 Task: Enable the option "Recommend the extended query suite for repositories enabling default setup" in the organization "ryshabh2k".
Action: Mouse moved to (1250, 122)
Screenshot: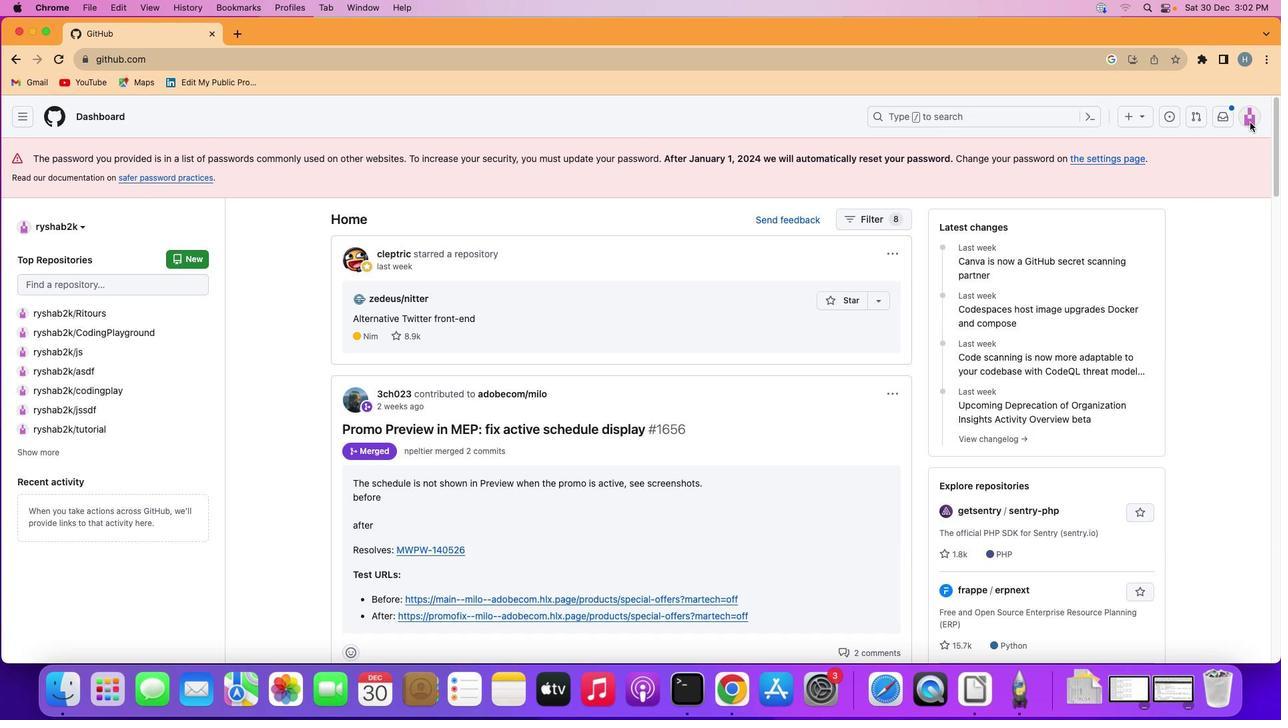 
Action: Mouse pressed left at (1250, 122)
Screenshot: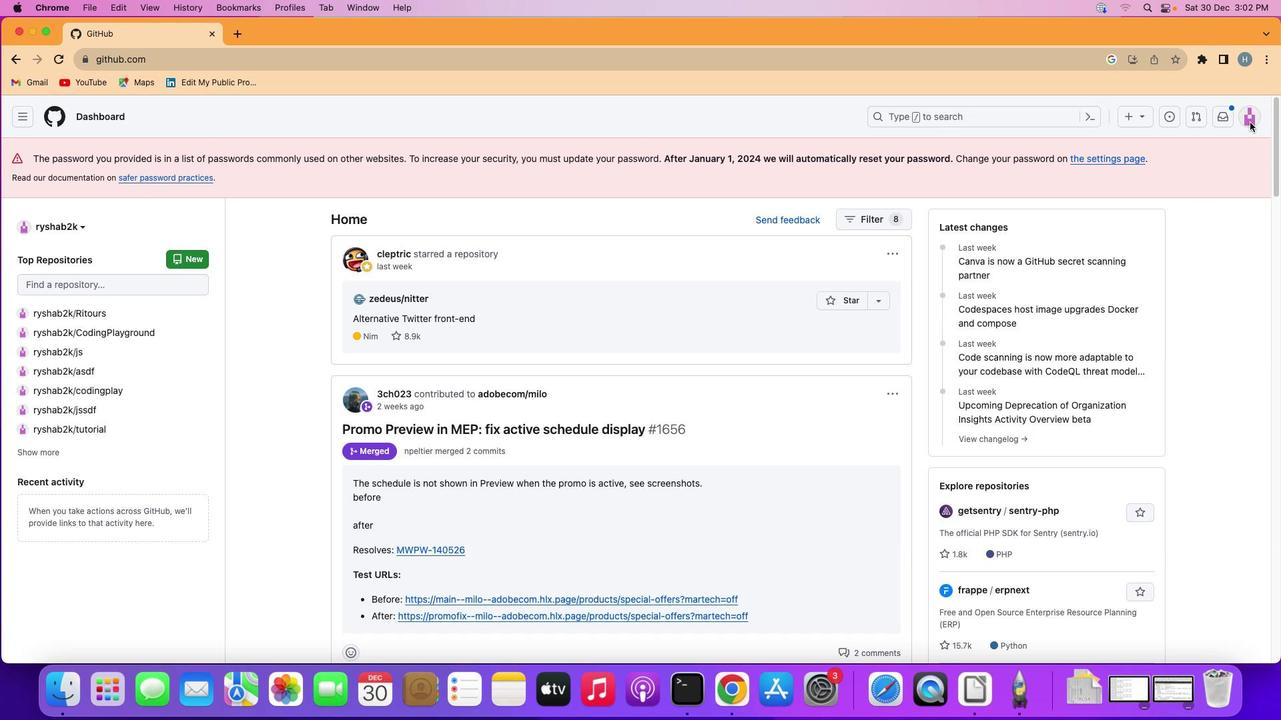 
Action: Mouse moved to (1249, 116)
Screenshot: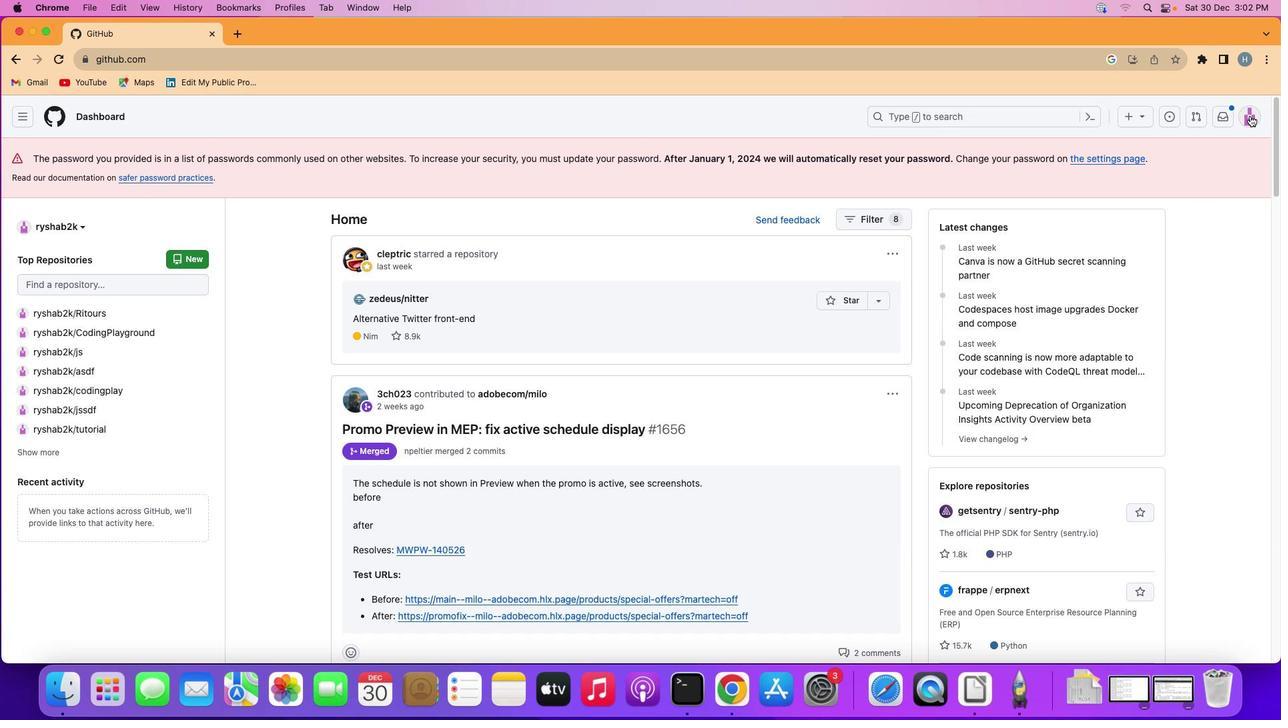 
Action: Mouse pressed left at (1249, 116)
Screenshot: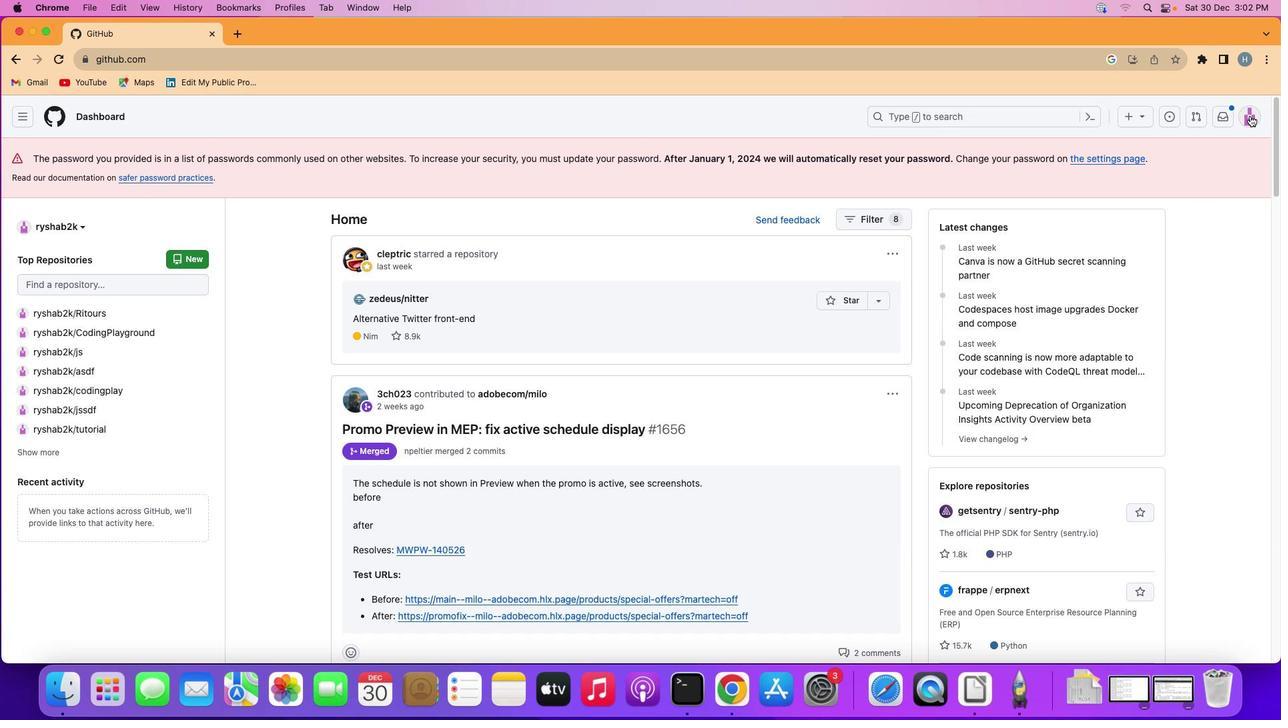 
Action: Mouse moved to (1184, 284)
Screenshot: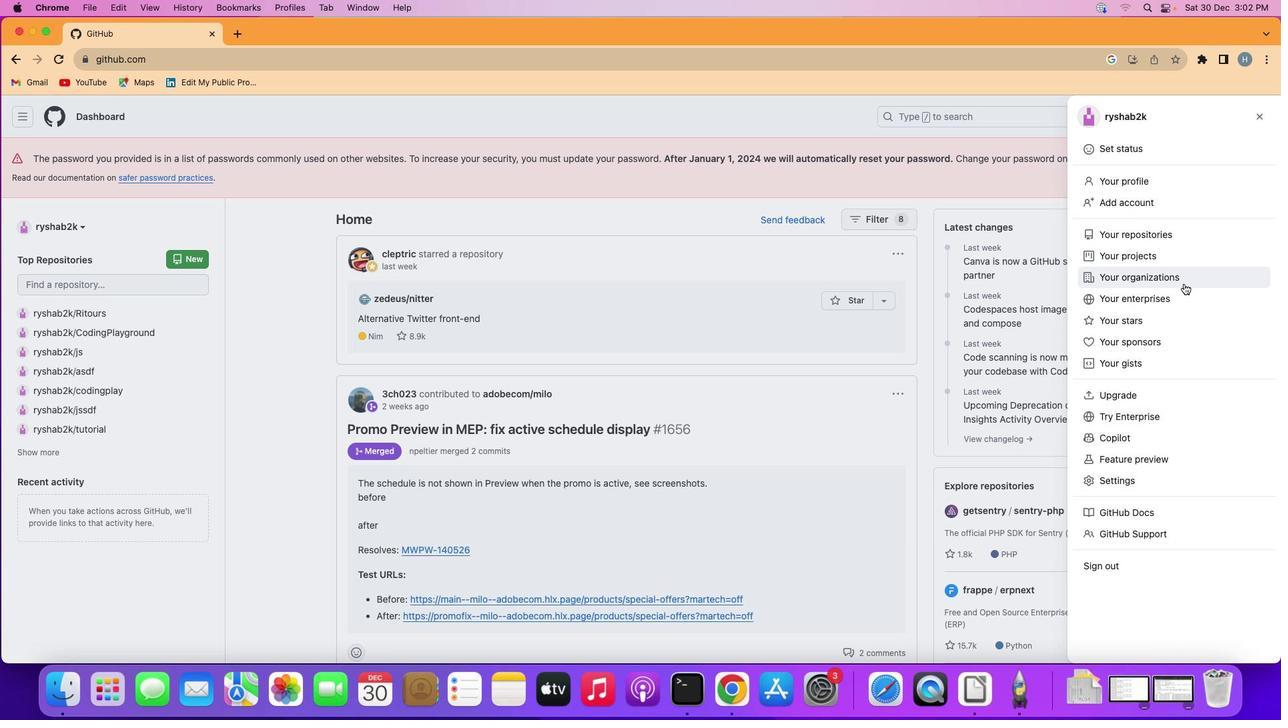 
Action: Mouse pressed left at (1184, 284)
Screenshot: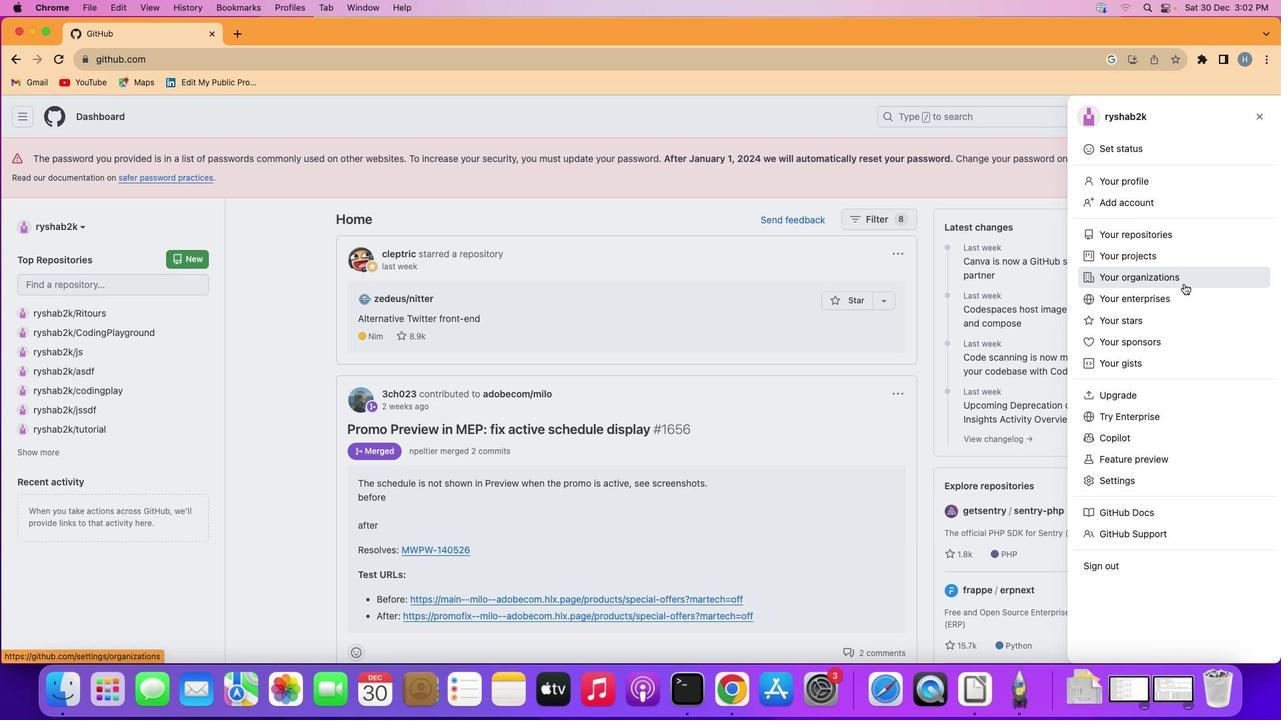 
Action: Mouse moved to (973, 325)
Screenshot: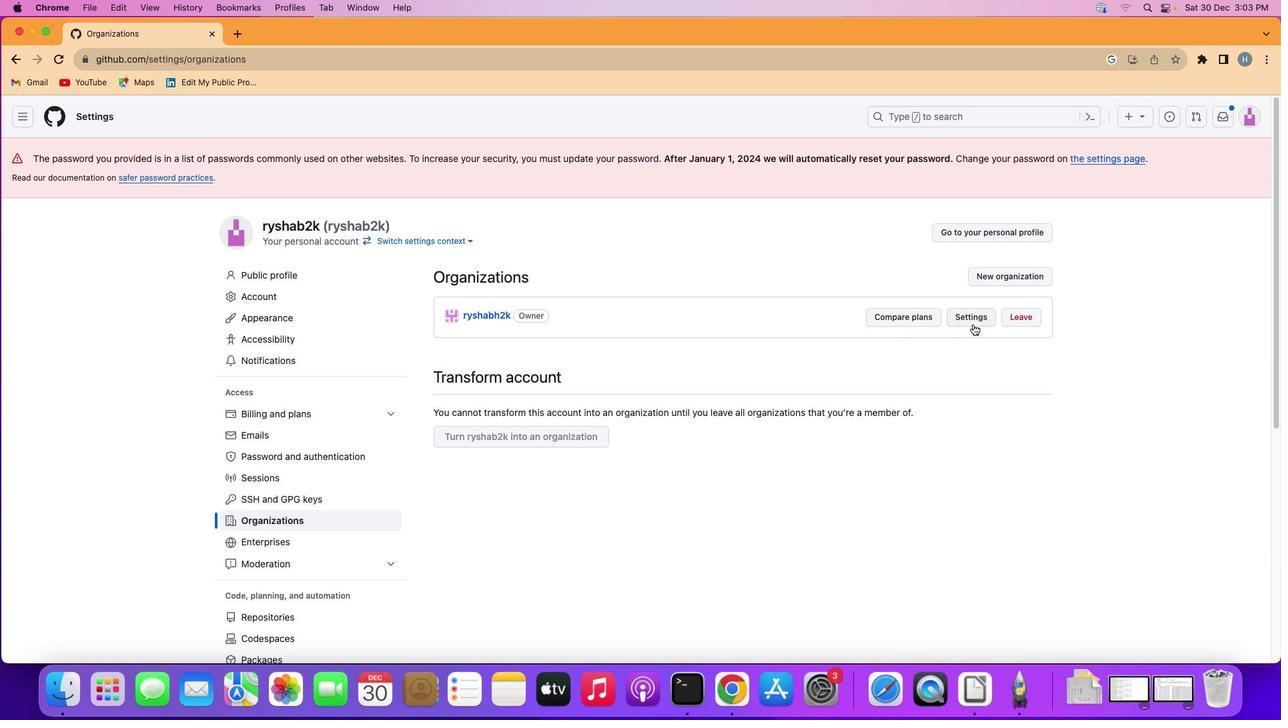 
Action: Mouse pressed left at (973, 325)
Screenshot: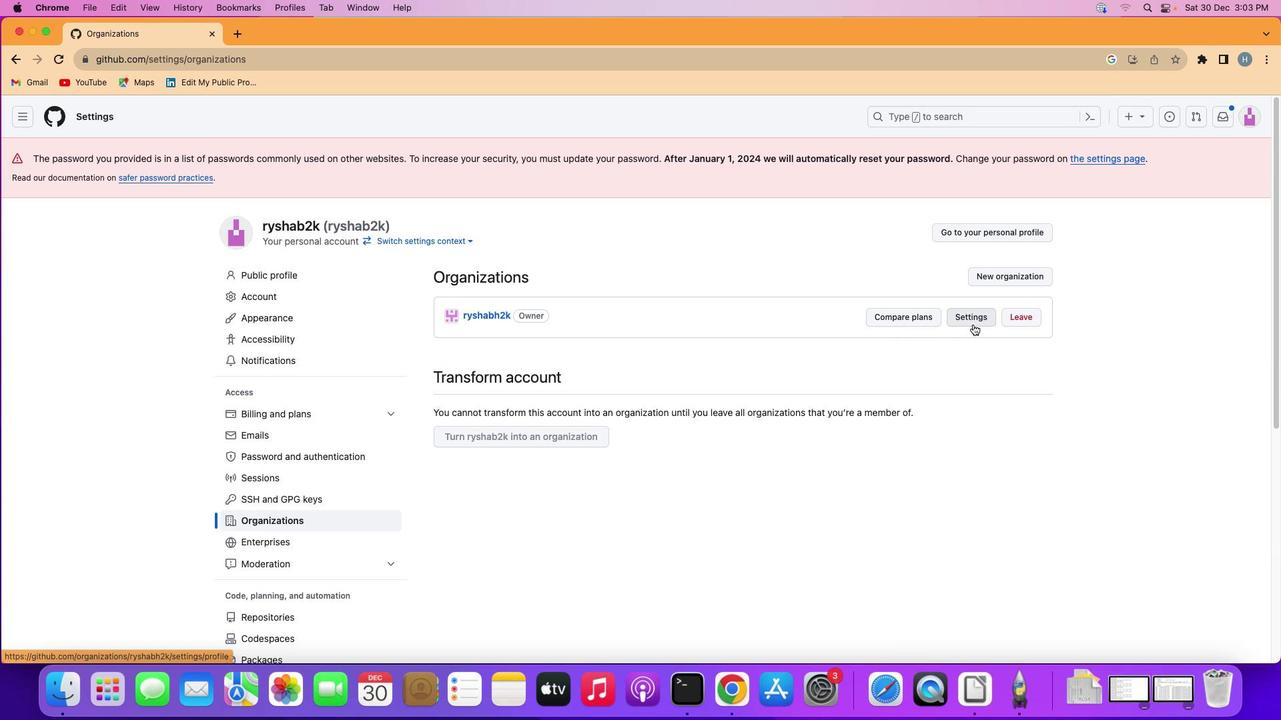 
Action: Mouse moved to (377, 429)
Screenshot: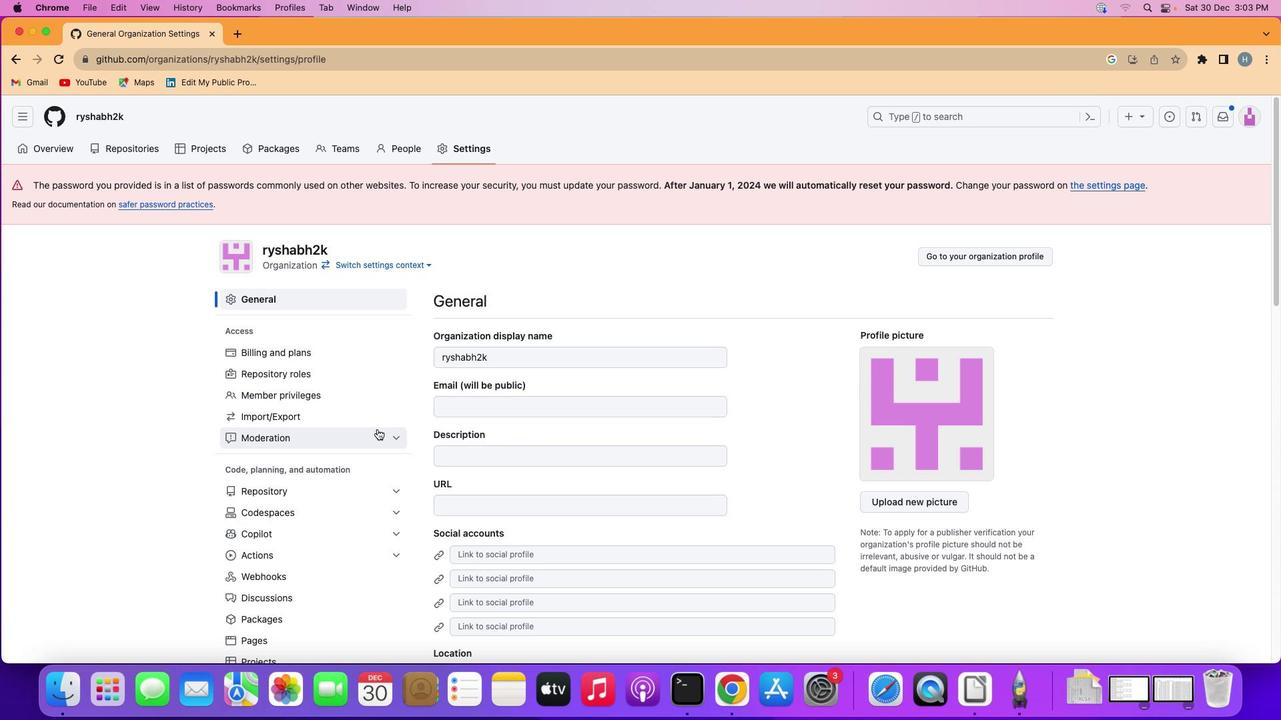 
Action: Mouse scrolled (377, 429) with delta (0, 0)
Screenshot: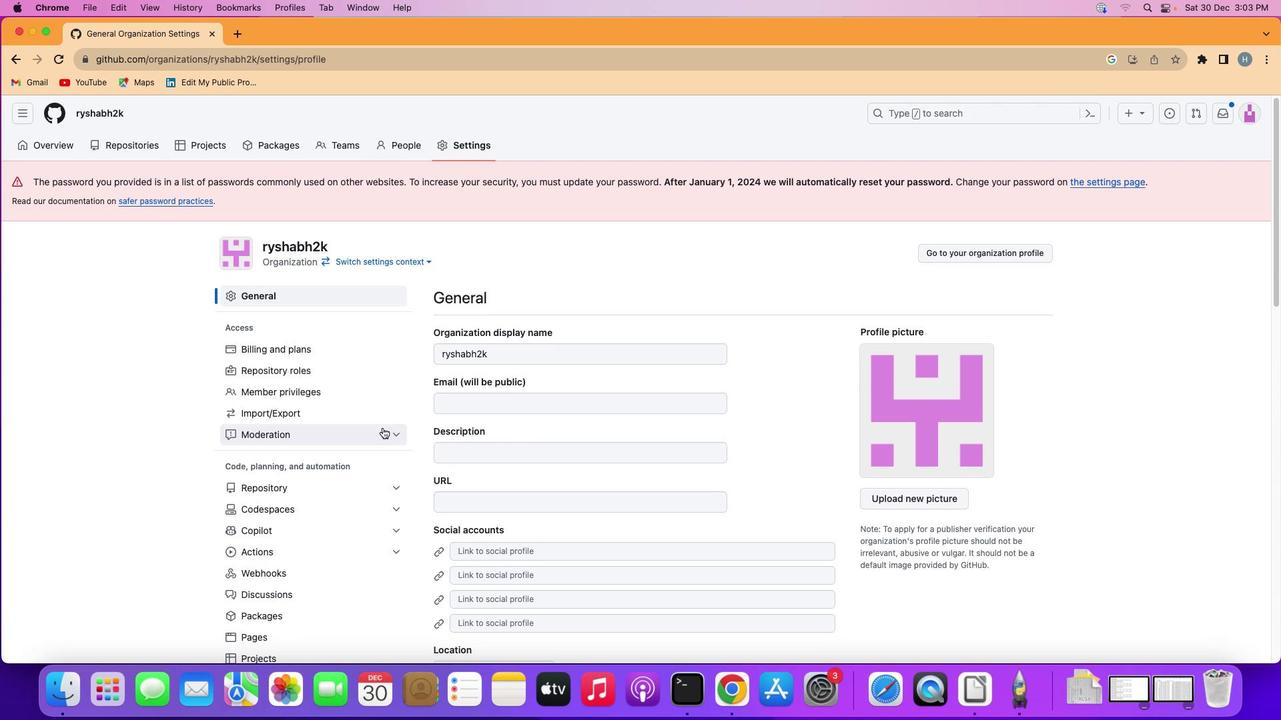 
Action: Mouse moved to (381, 428)
Screenshot: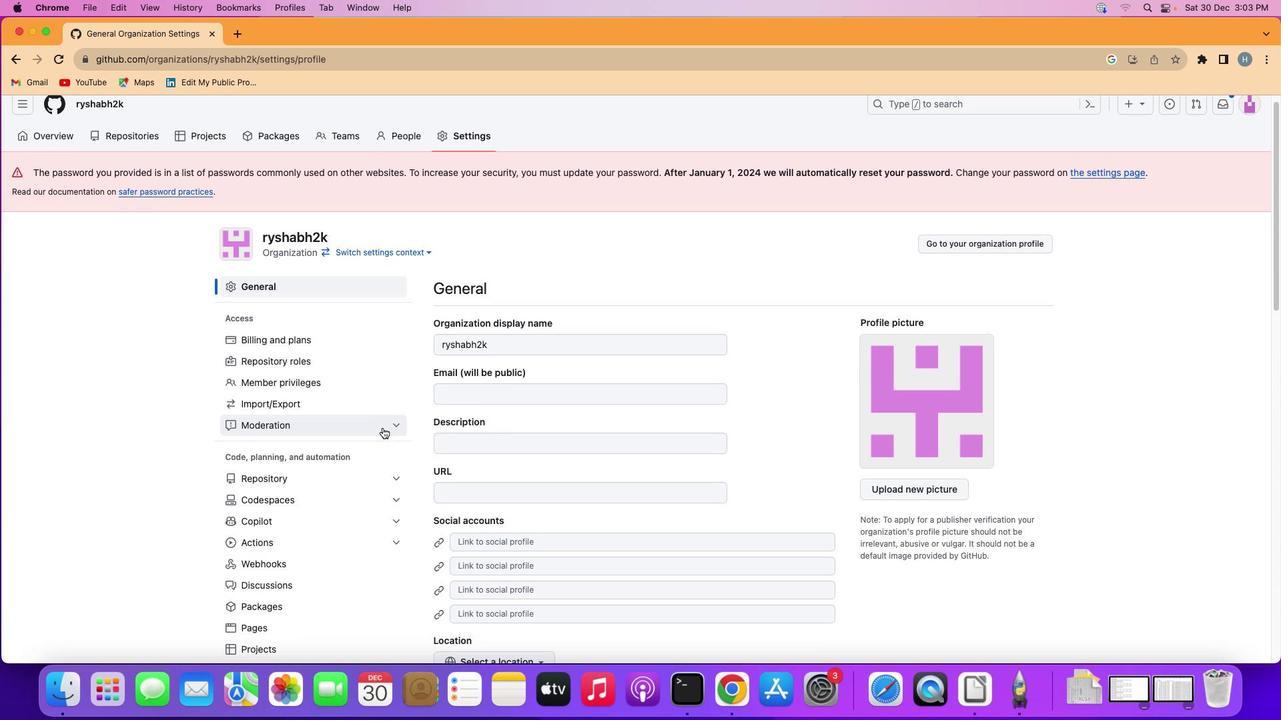 
Action: Mouse scrolled (381, 428) with delta (0, 0)
Screenshot: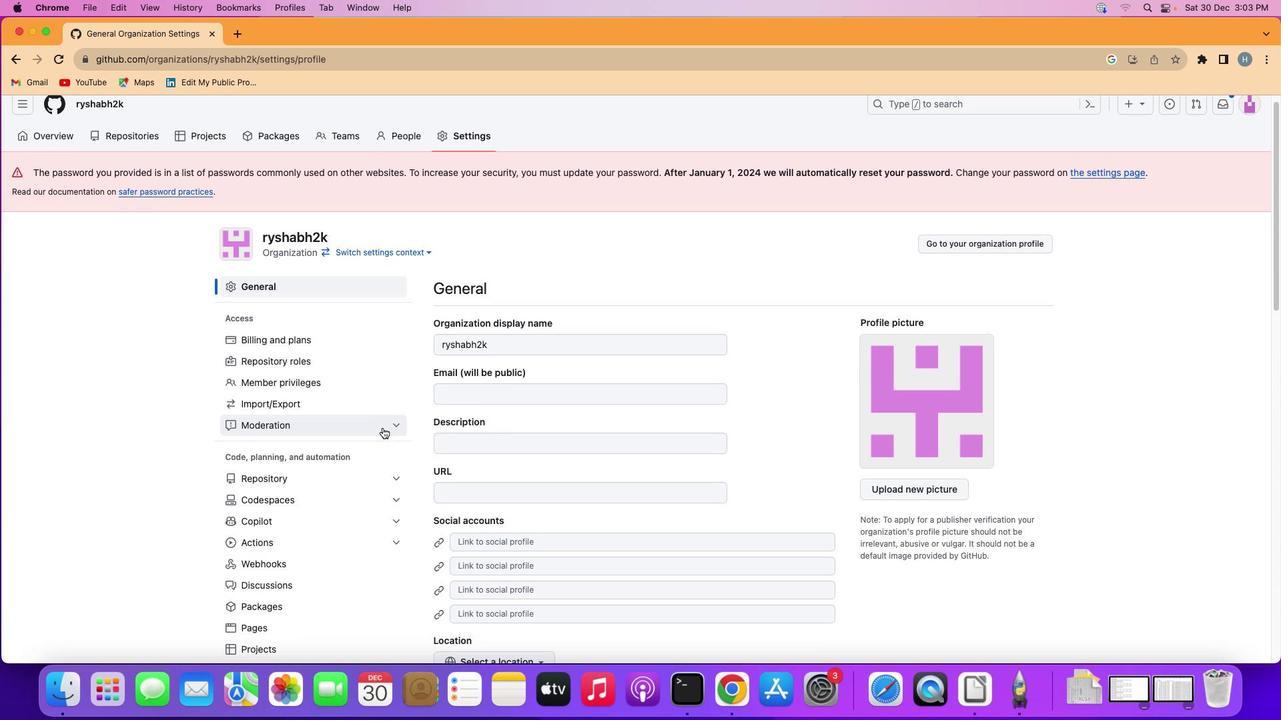 
Action: Mouse moved to (431, 464)
Screenshot: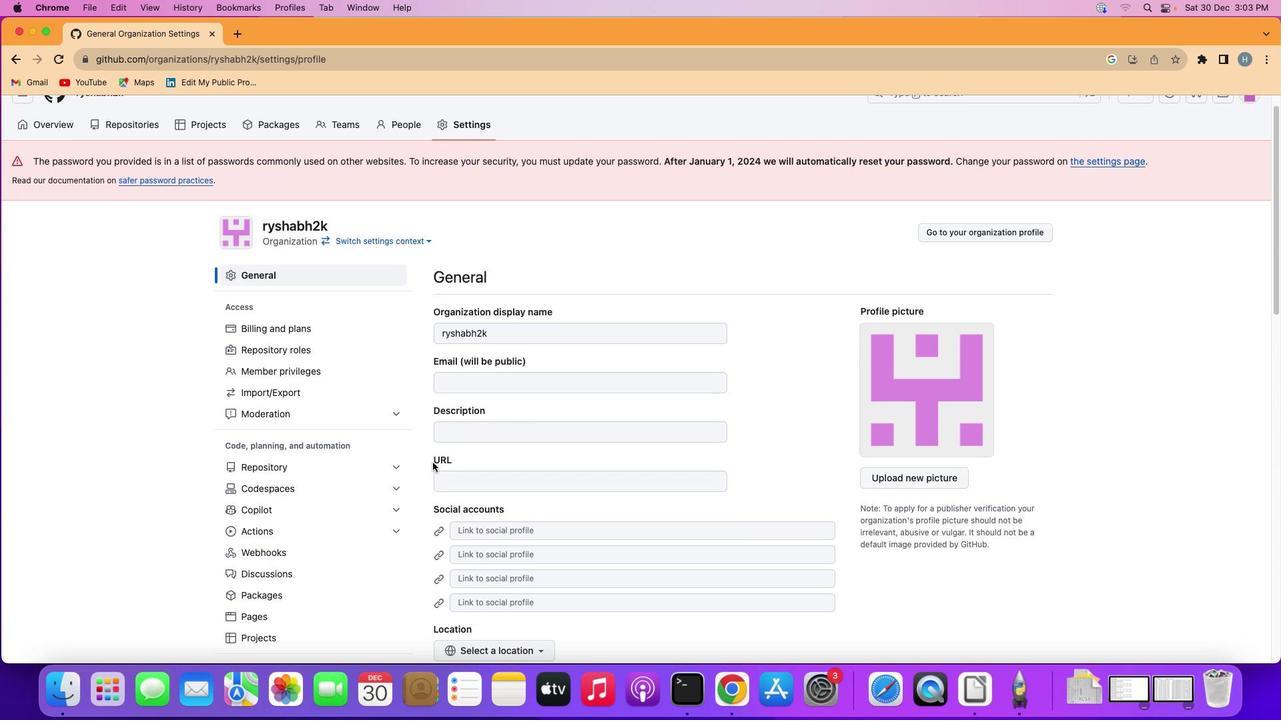 
Action: Mouse scrolled (431, 464) with delta (0, 0)
Screenshot: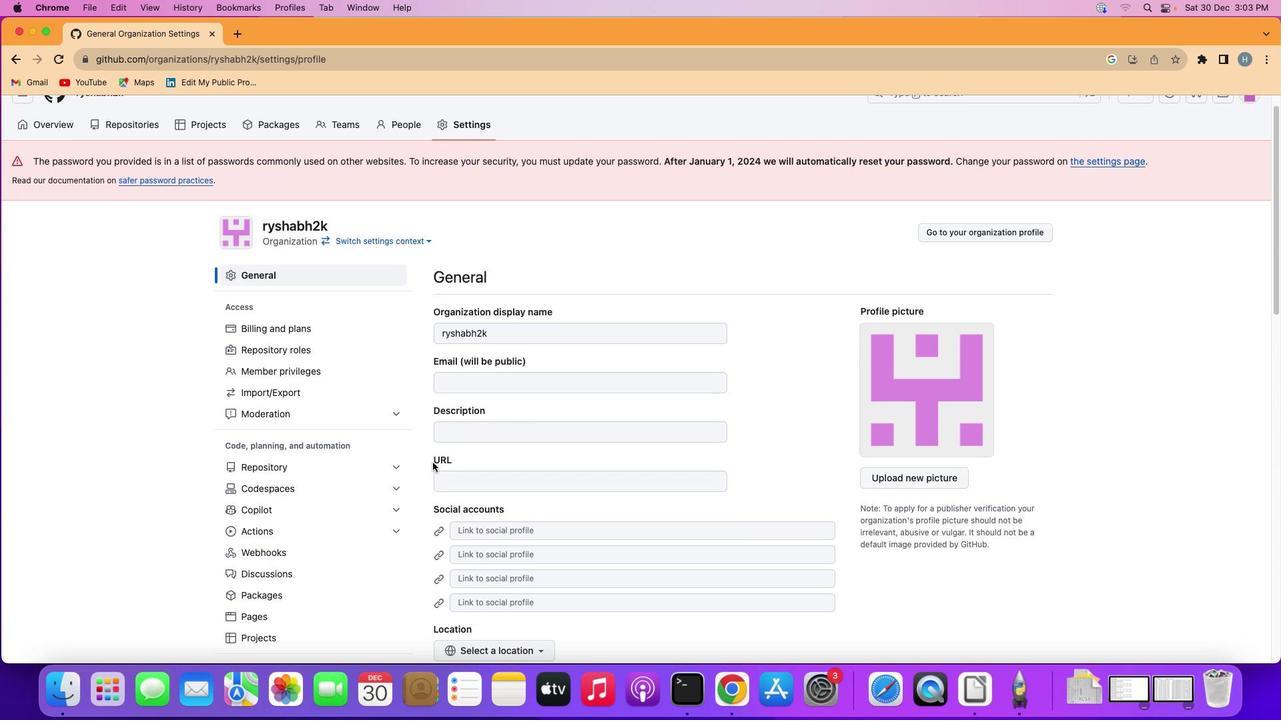 
Action: Mouse moved to (432, 462)
Screenshot: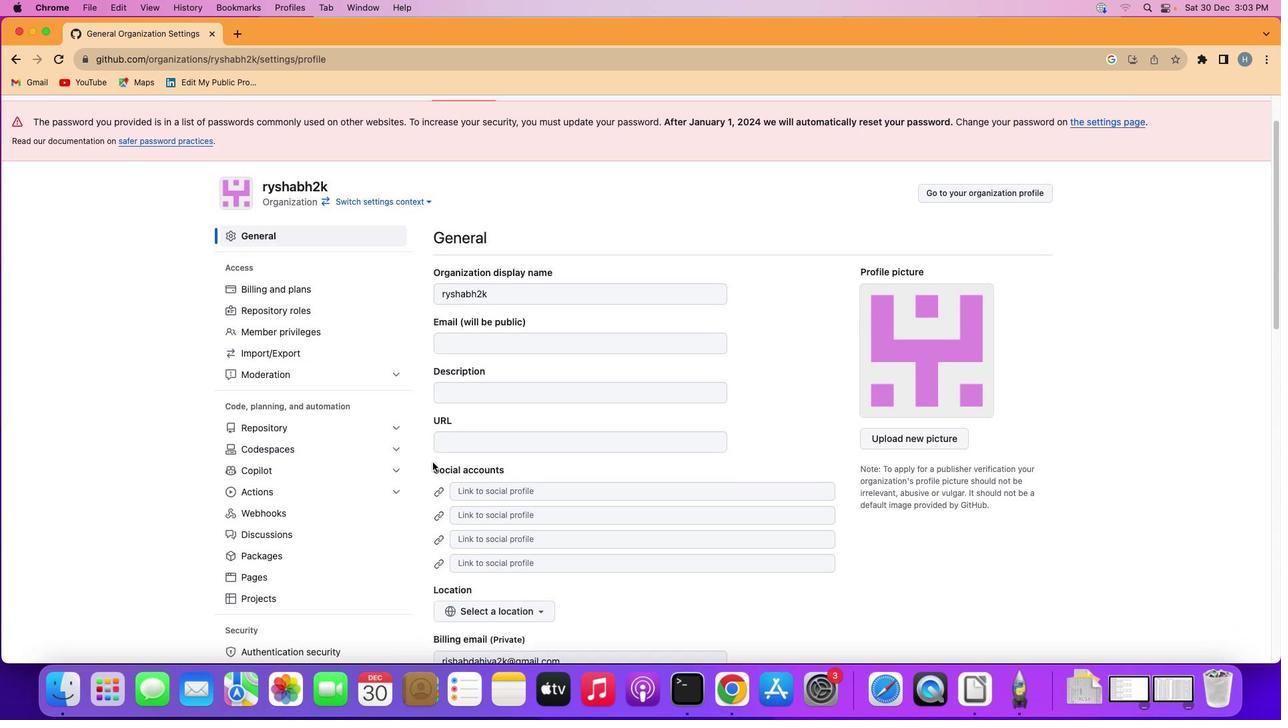 
Action: Mouse scrolled (432, 462) with delta (0, 0)
Screenshot: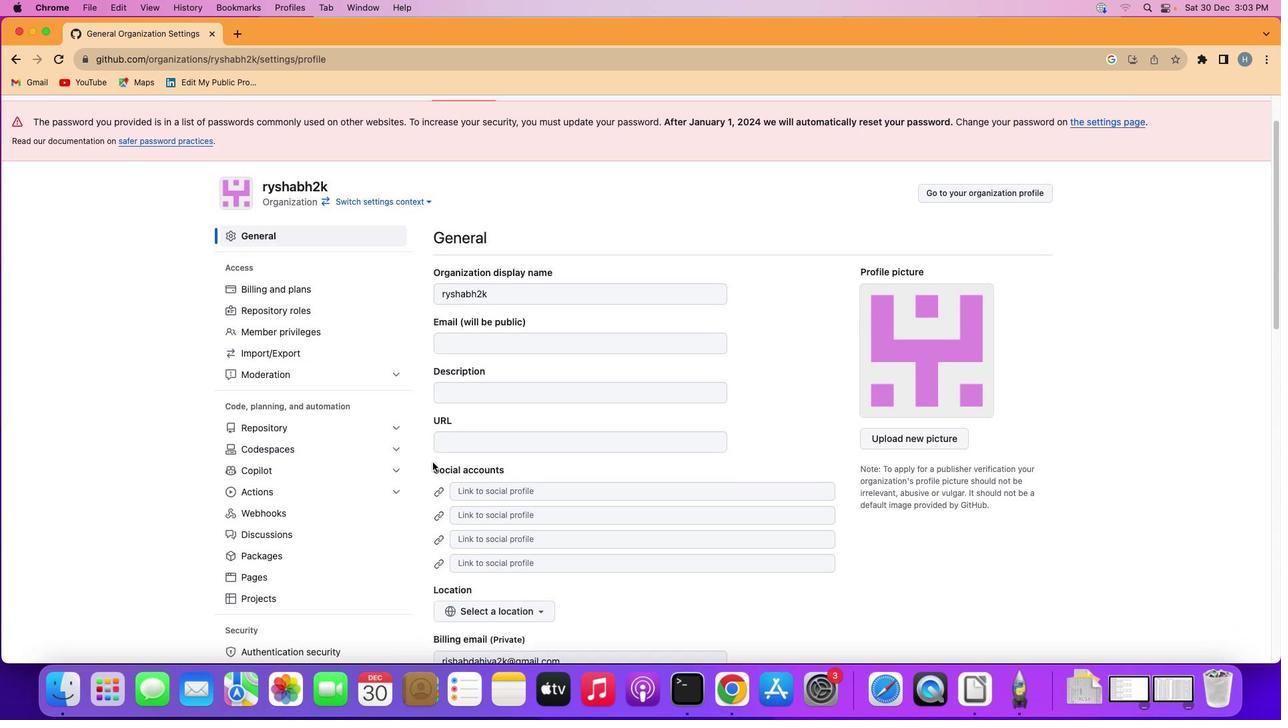 
Action: Mouse scrolled (432, 462) with delta (0, -1)
Screenshot: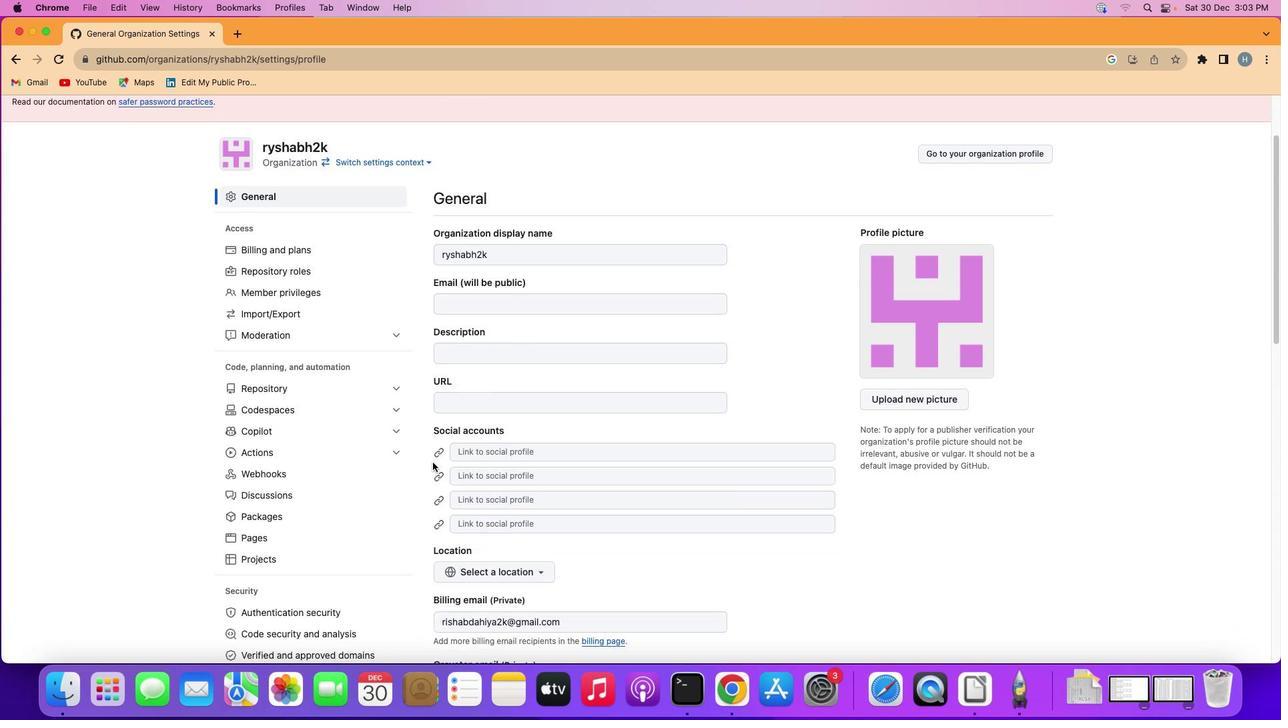 
Action: Mouse scrolled (432, 462) with delta (0, -2)
Screenshot: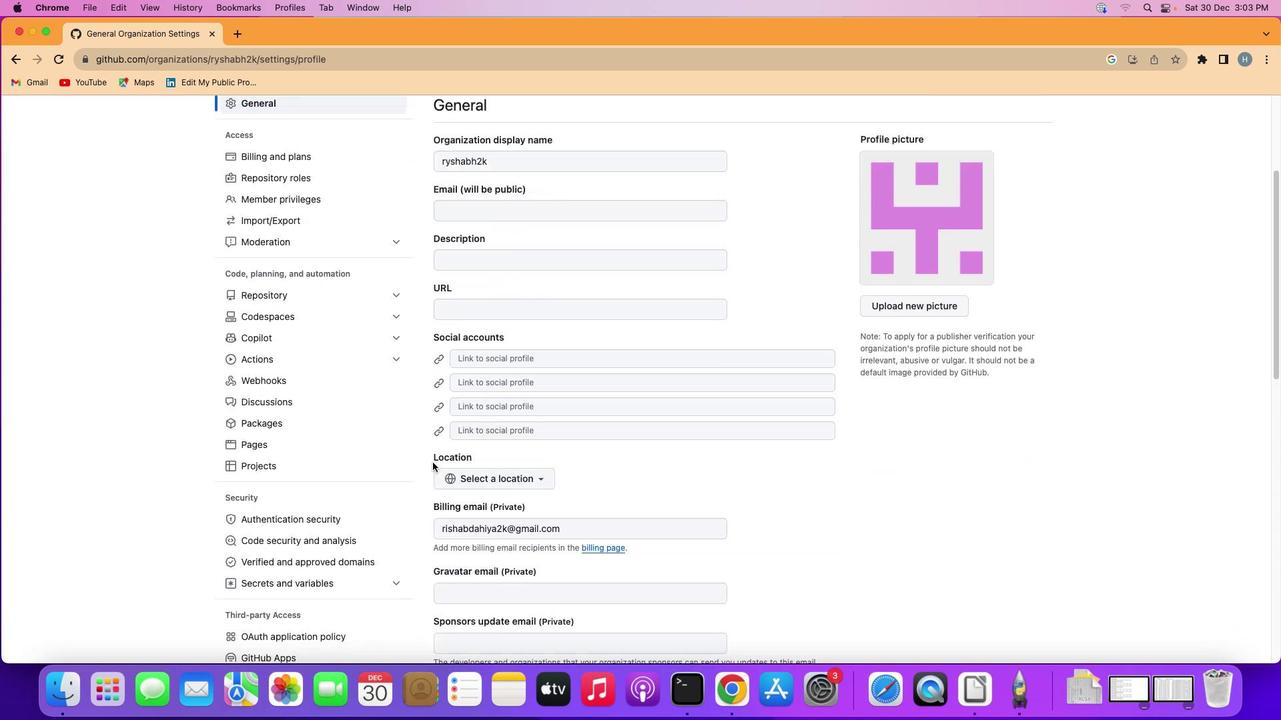 
Action: Mouse moved to (421, 461)
Screenshot: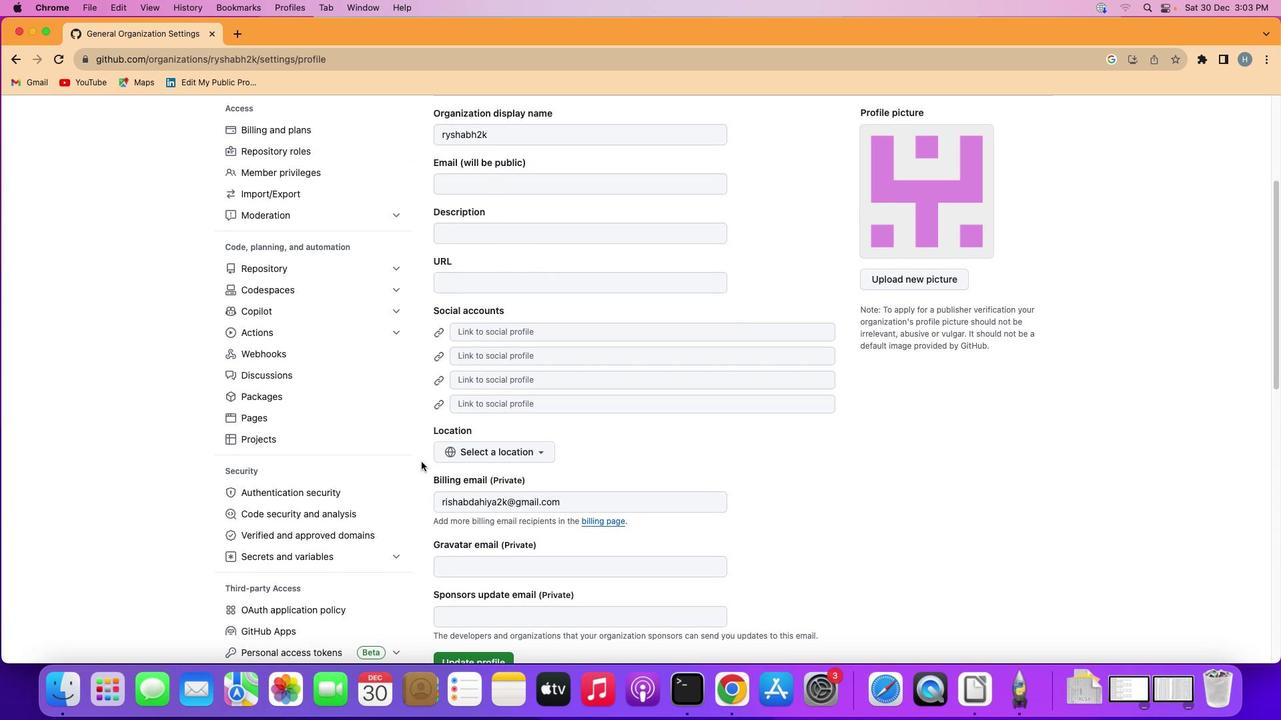 
Action: Mouse scrolled (421, 461) with delta (0, 0)
Screenshot: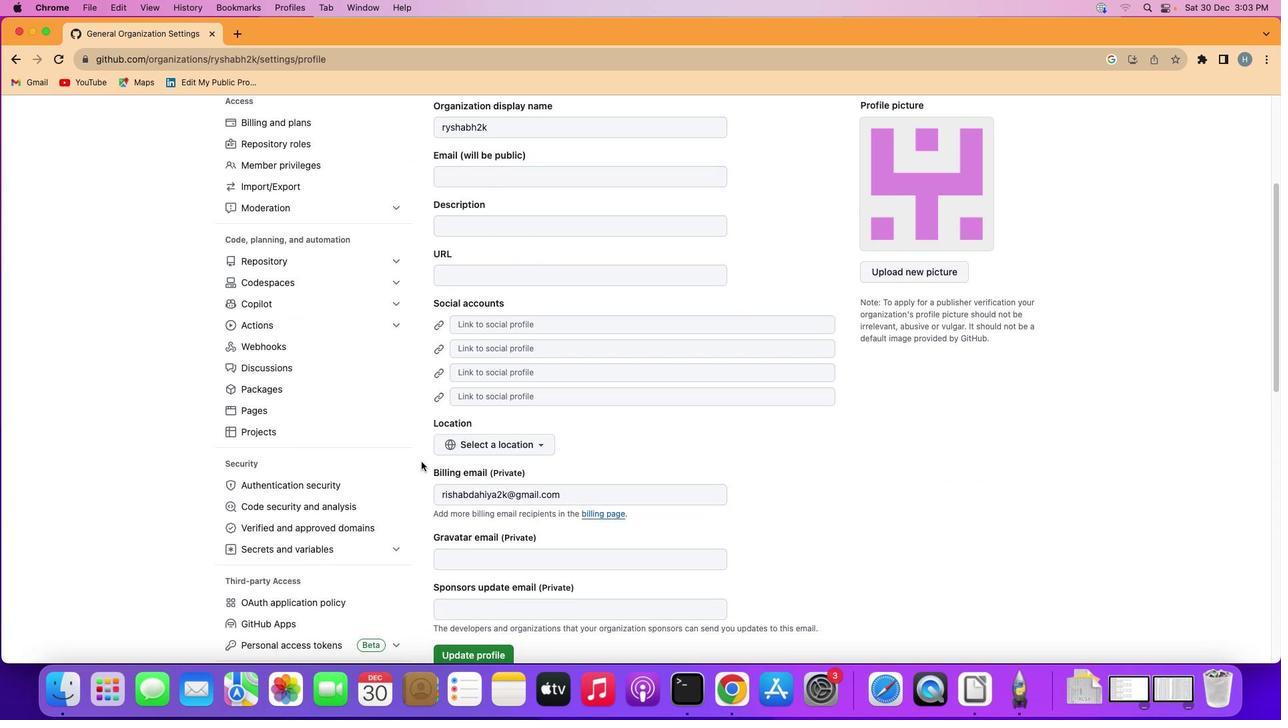 
Action: Mouse scrolled (421, 461) with delta (0, 0)
Screenshot: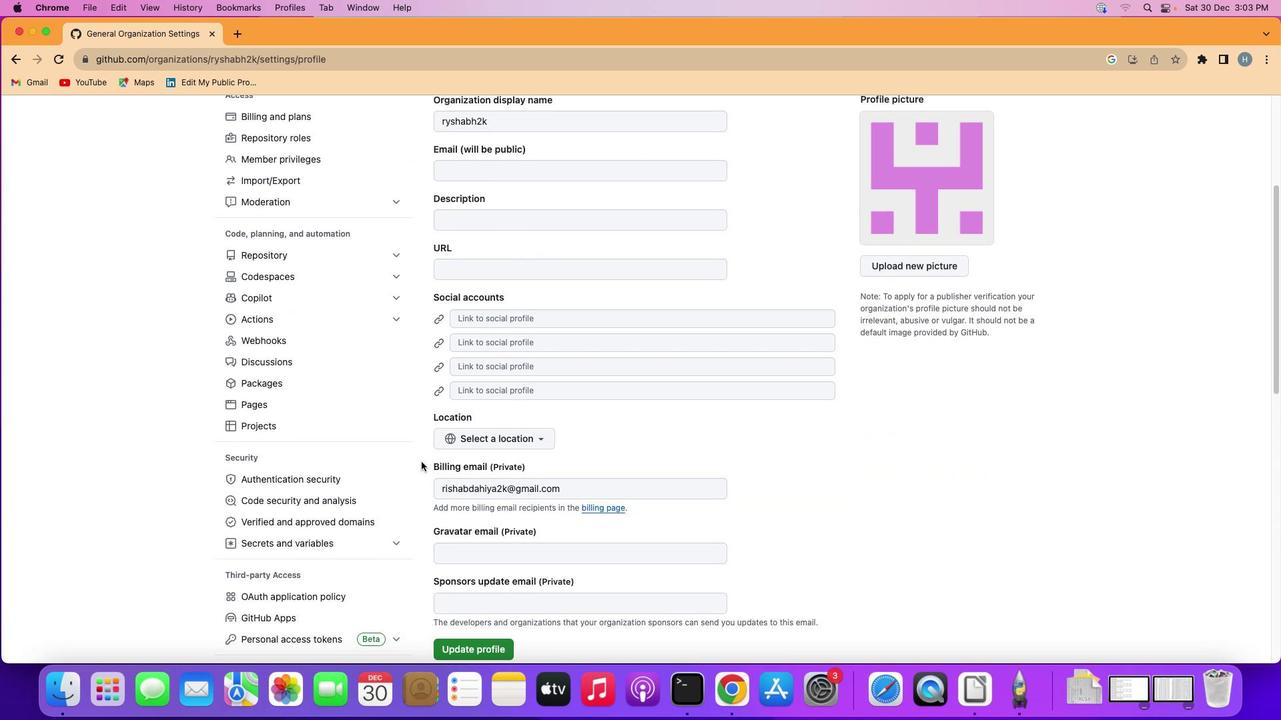 
Action: Mouse scrolled (421, 461) with delta (0, -1)
Screenshot: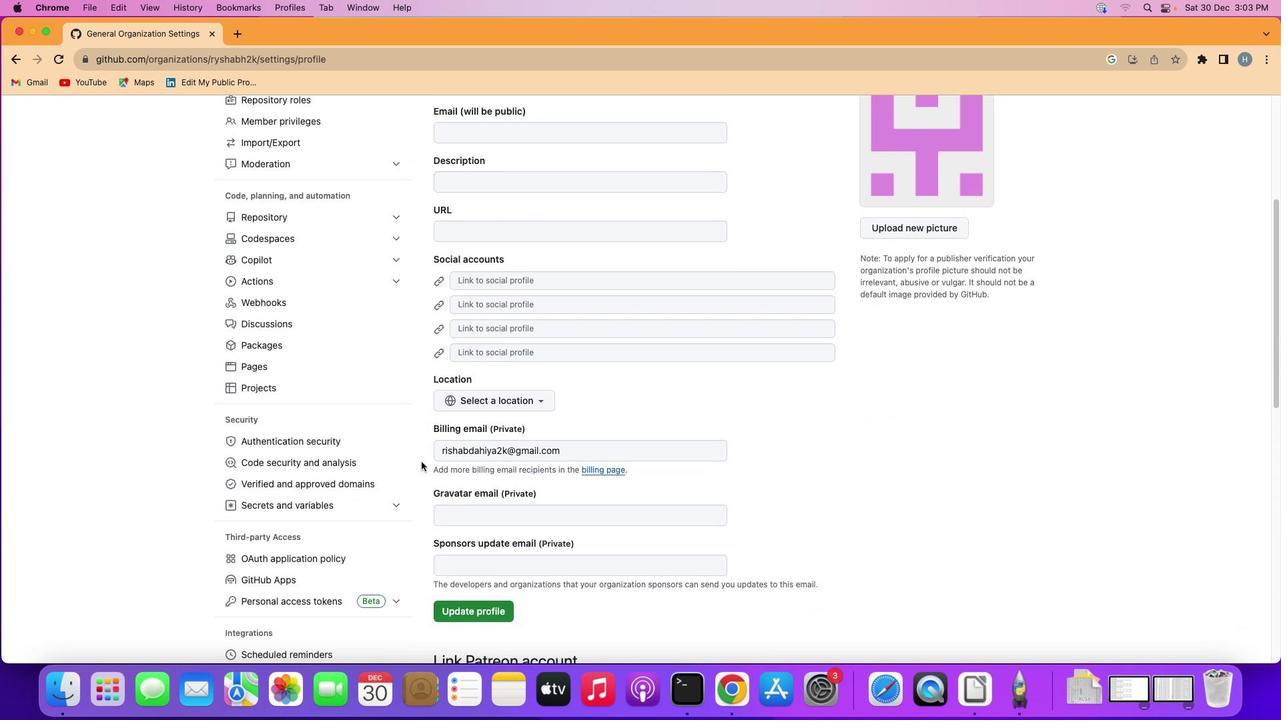 
Action: Mouse moved to (361, 439)
Screenshot: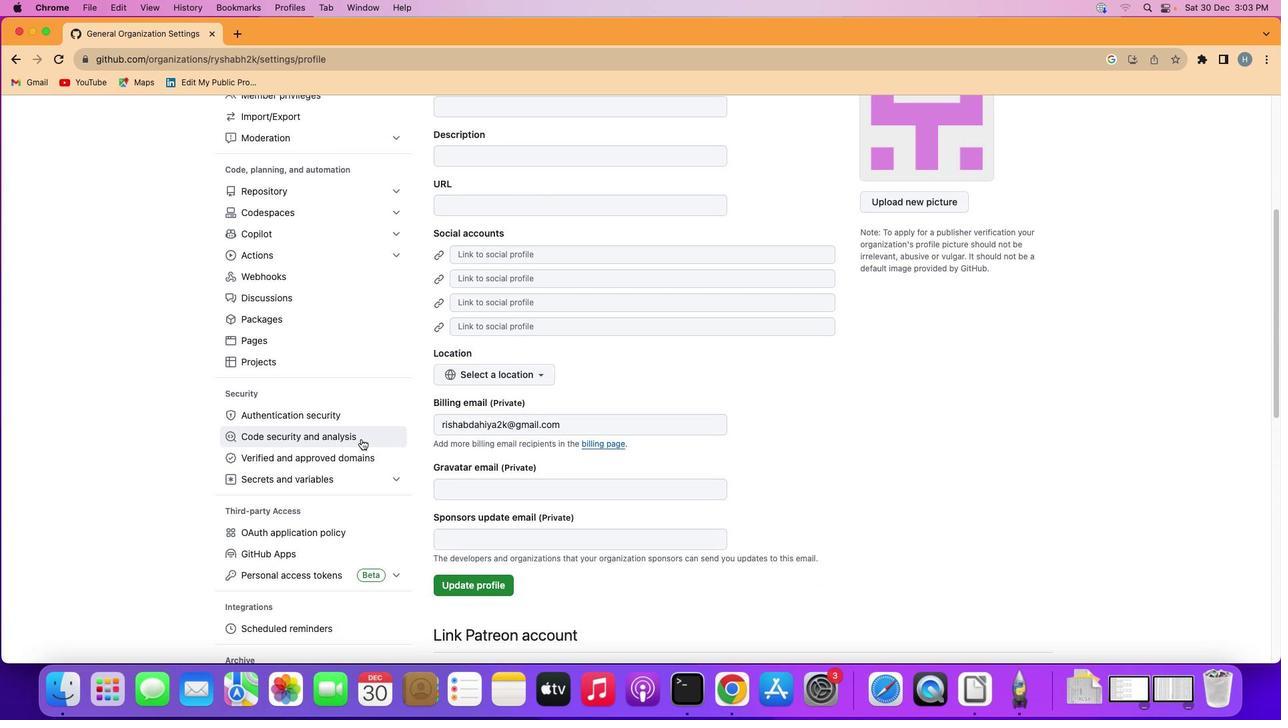 
Action: Mouse pressed left at (361, 439)
Screenshot: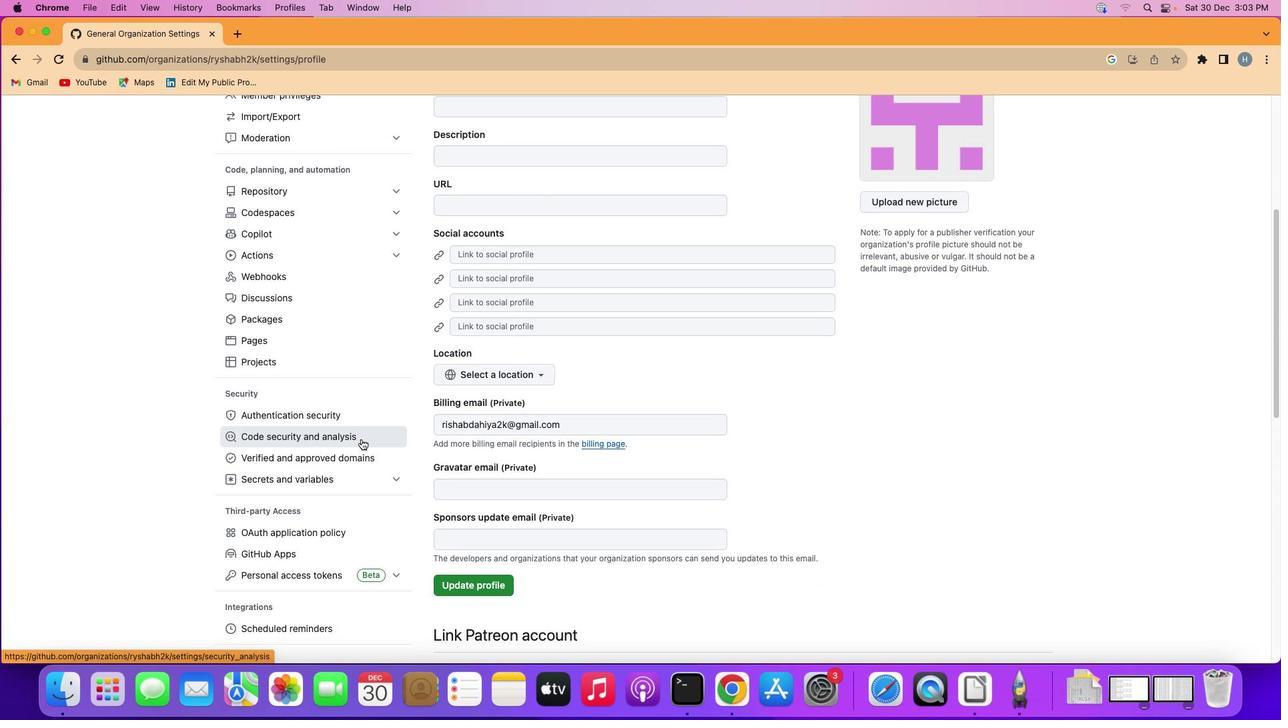 
Action: Mouse moved to (790, 480)
Screenshot: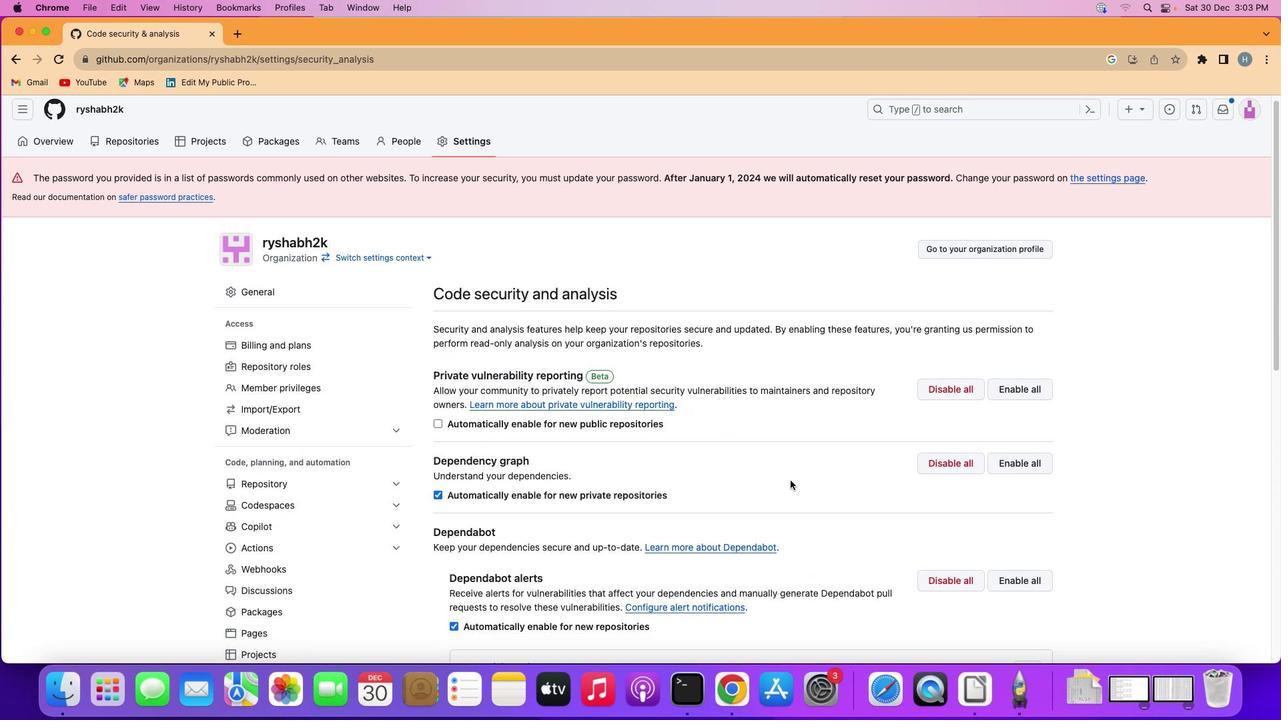 
Action: Mouse scrolled (790, 480) with delta (0, 0)
Screenshot: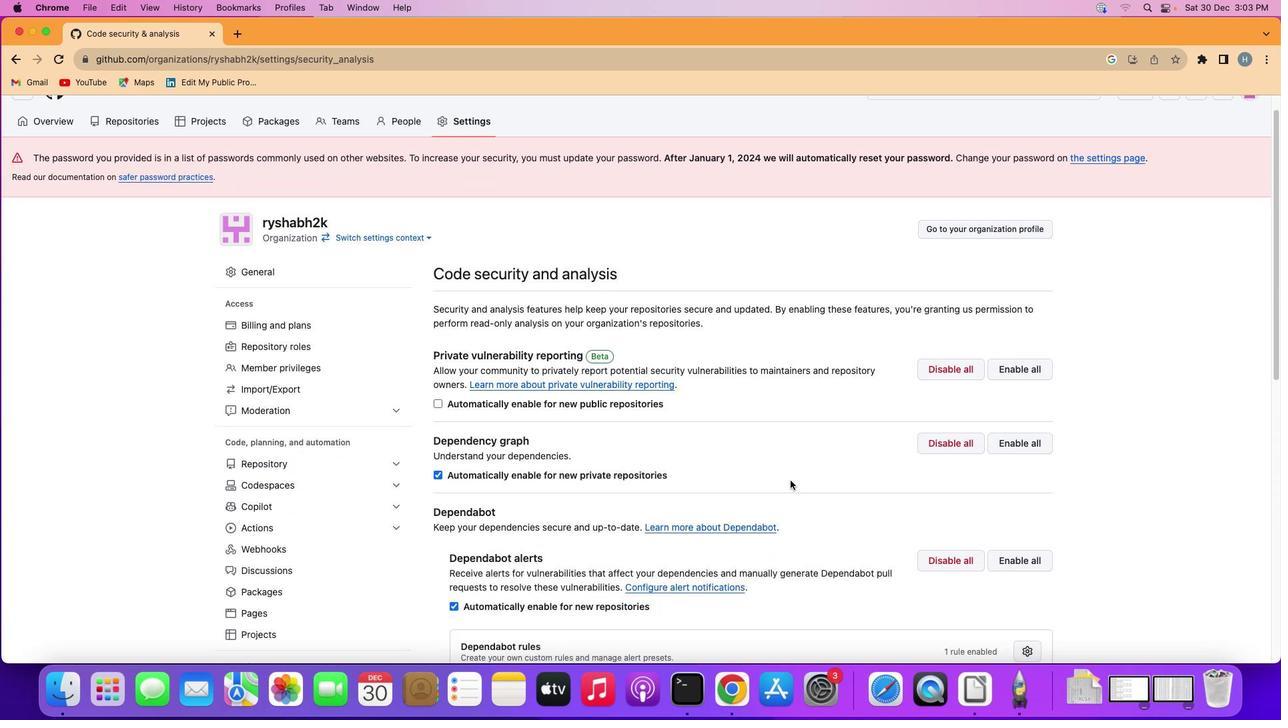 
Action: Mouse scrolled (790, 480) with delta (0, 0)
Screenshot: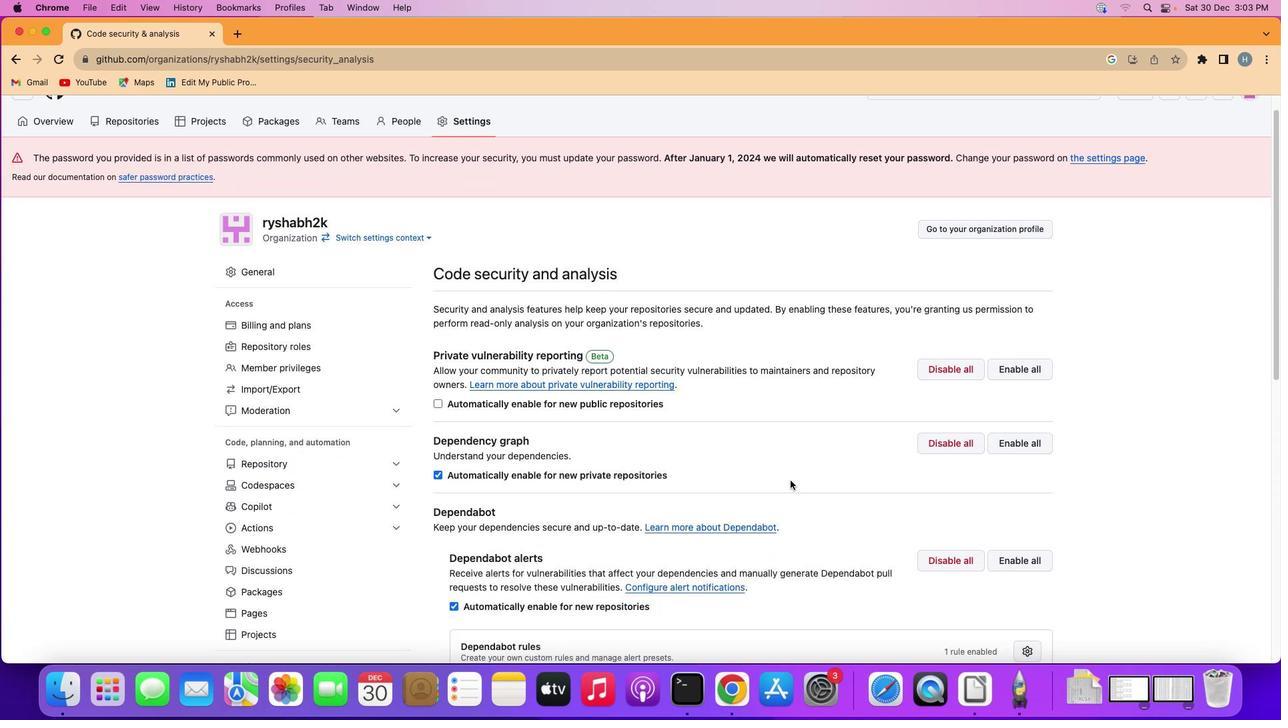
Action: Mouse scrolled (790, 480) with delta (0, -2)
Screenshot: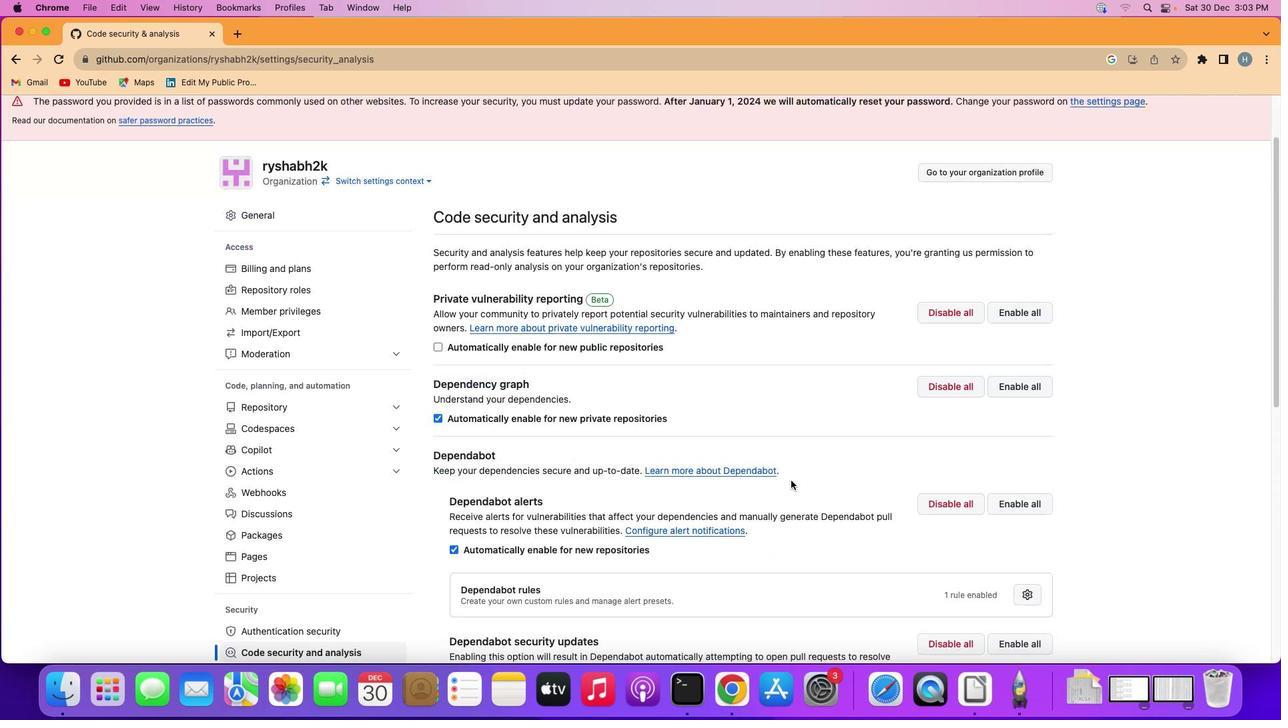 
Action: Mouse scrolled (790, 480) with delta (0, -2)
Screenshot: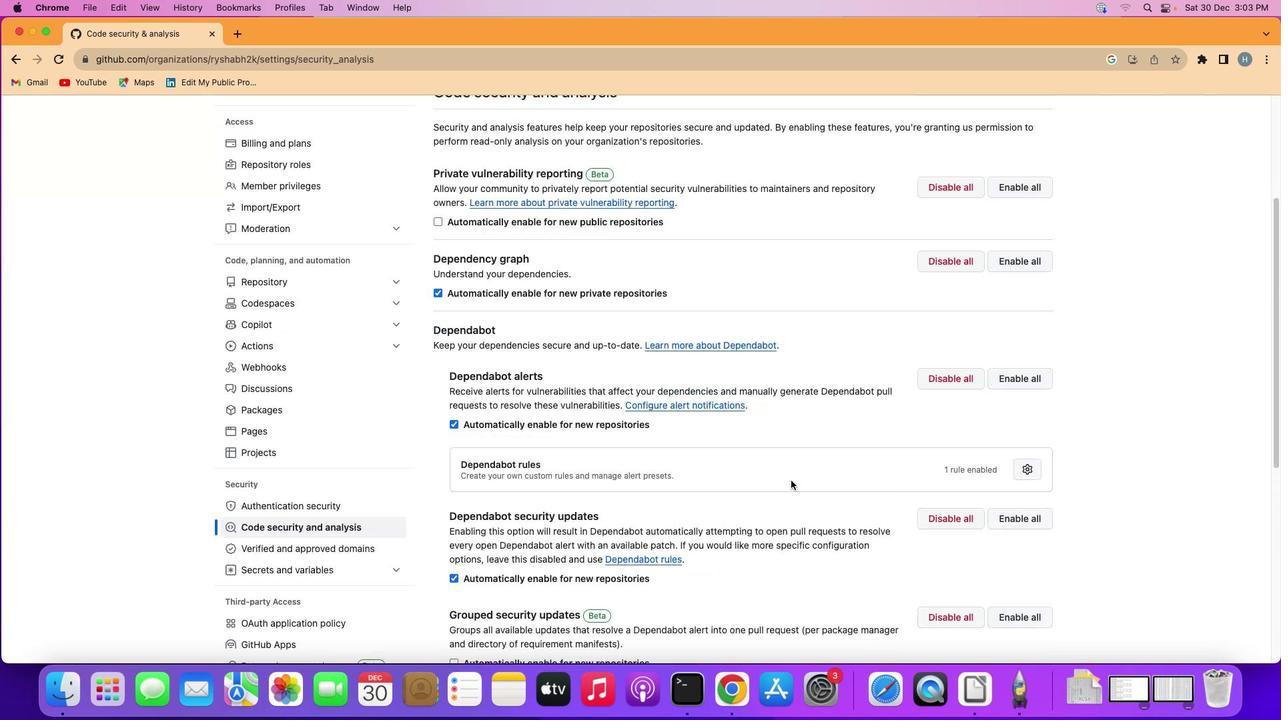 
Action: Mouse moved to (790, 480)
Screenshot: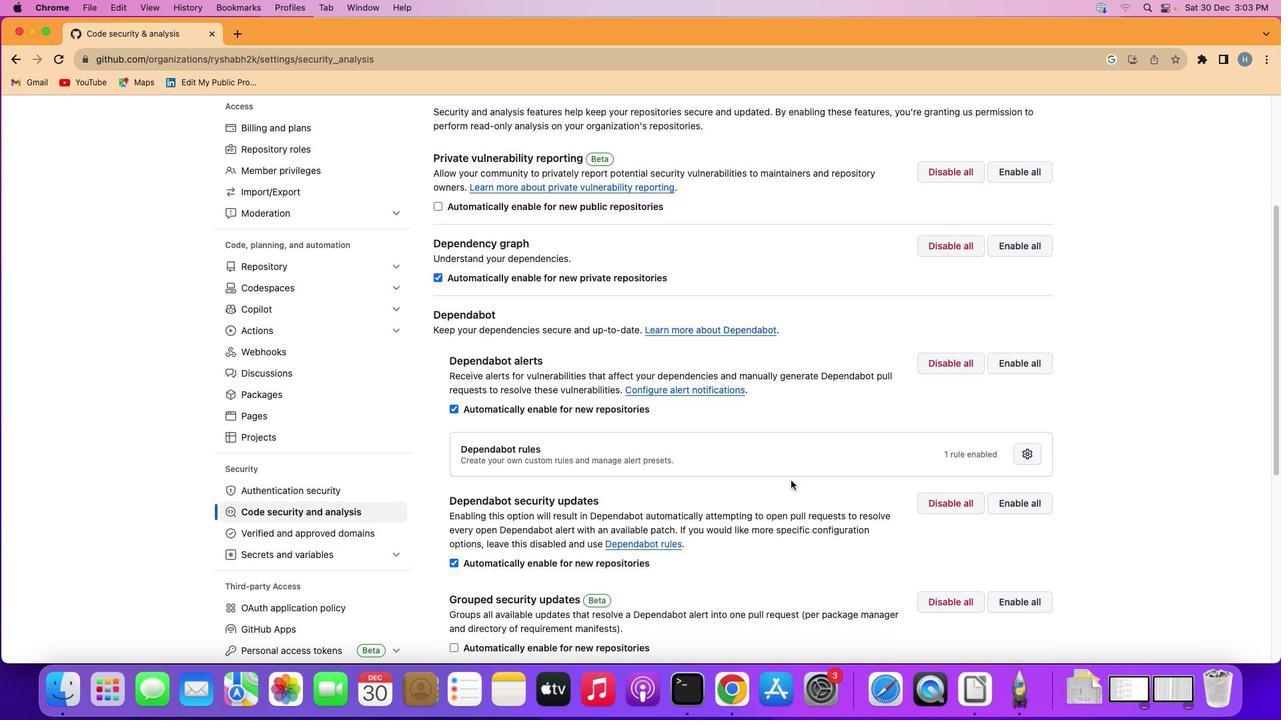 
Action: Mouse scrolled (790, 480) with delta (0, 0)
Screenshot: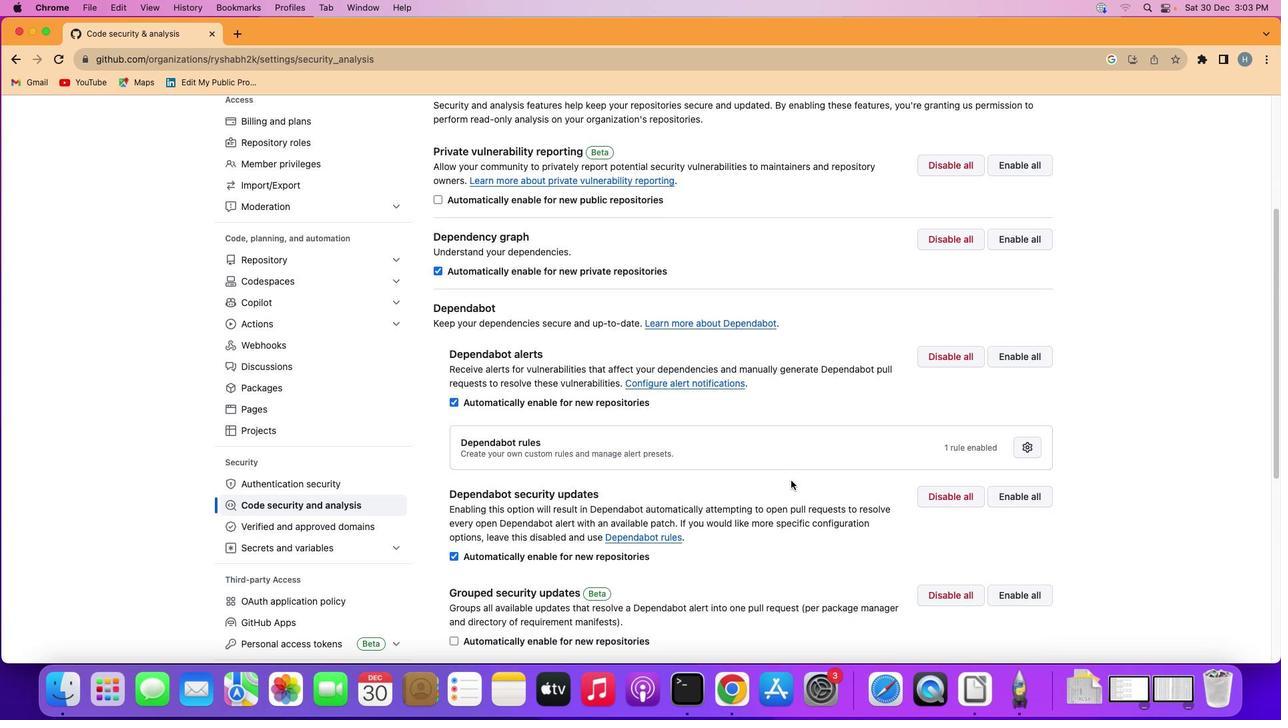 
Action: Mouse scrolled (790, 480) with delta (0, 0)
Screenshot: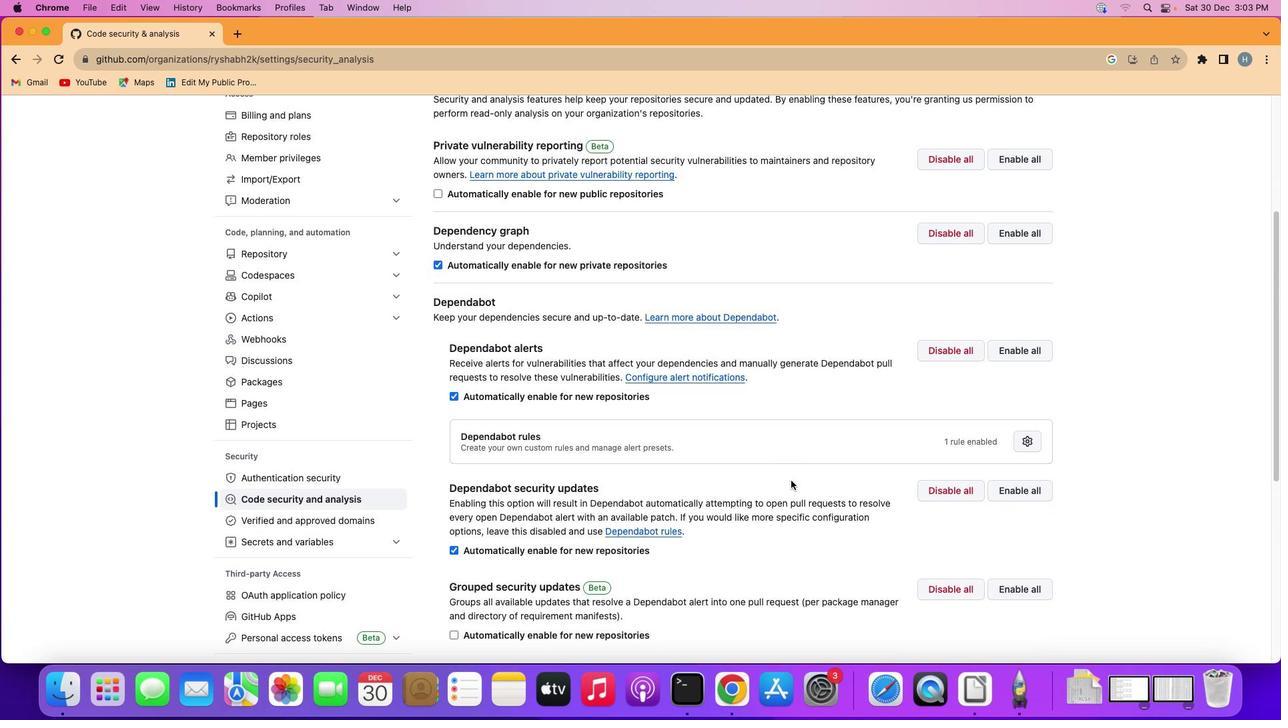 
Action: Mouse scrolled (790, 480) with delta (0, 0)
Screenshot: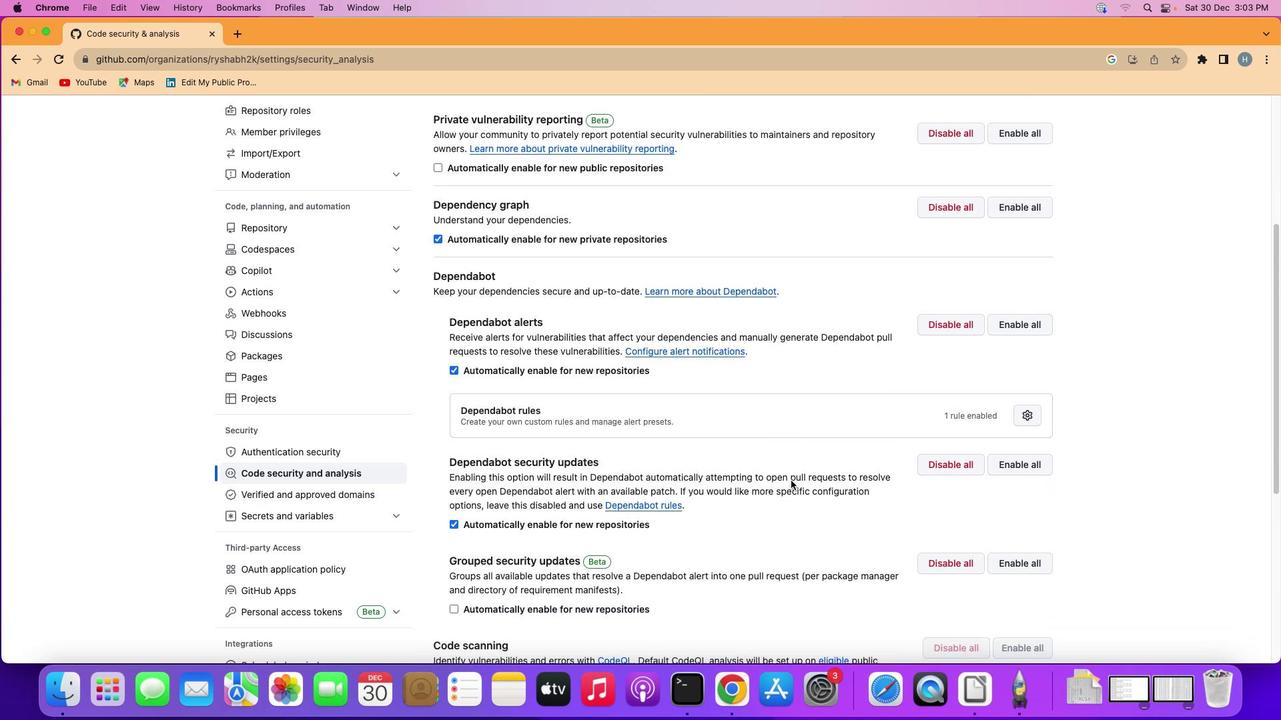 
Action: Mouse scrolled (790, 480) with delta (0, 0)
Screenshot: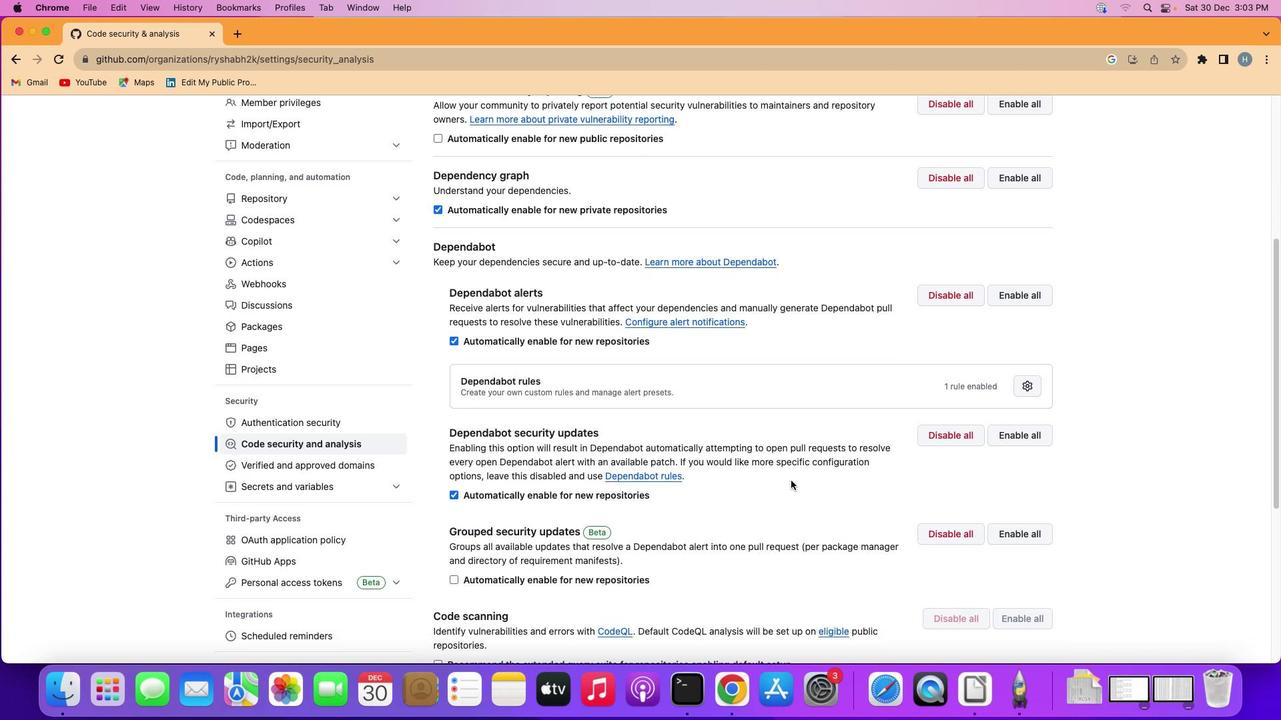 
Action: Mouse scrolled (790, 480) with delta (0, 0)
Screenshot: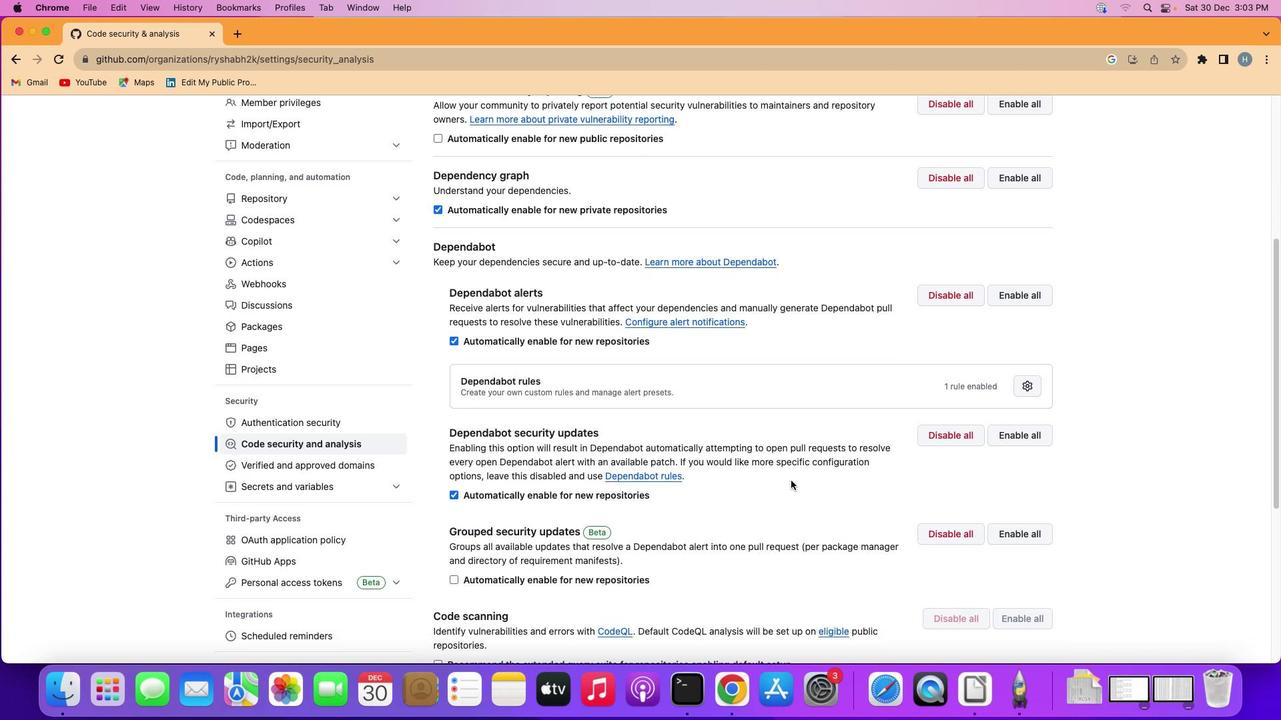 
Action: Mouse scrolled (790, 480) with delta (0, -1)
Screenshot: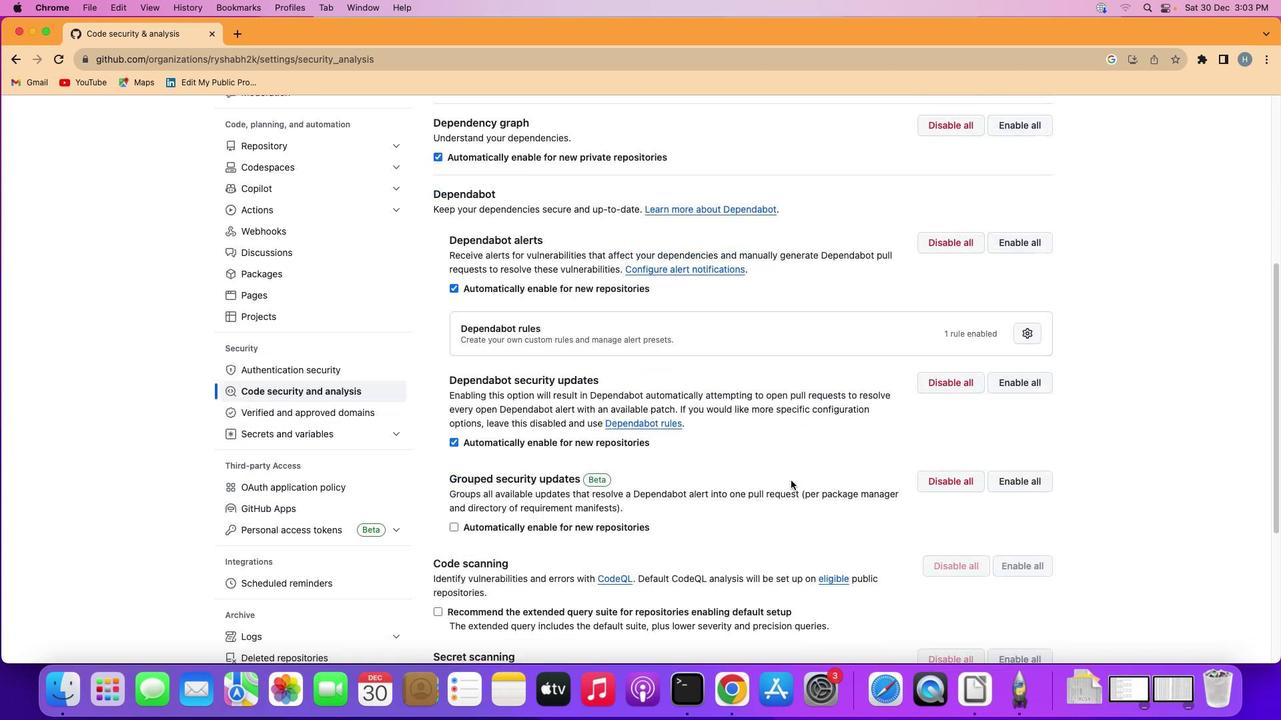 
Action: Mouse scrolled (790, 480) with delta (0, 0)
Screenshot: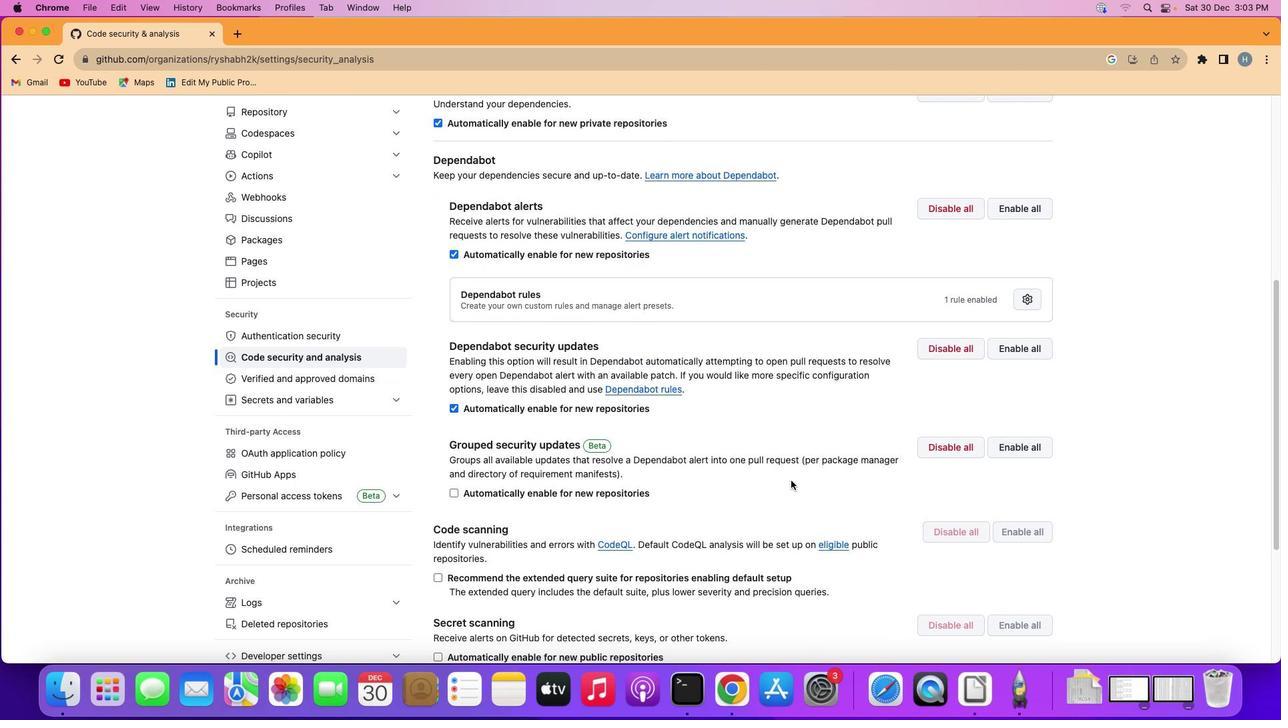 
Action: Mouse scrolled (790, 480) with delta (0, 0)
Screenshot: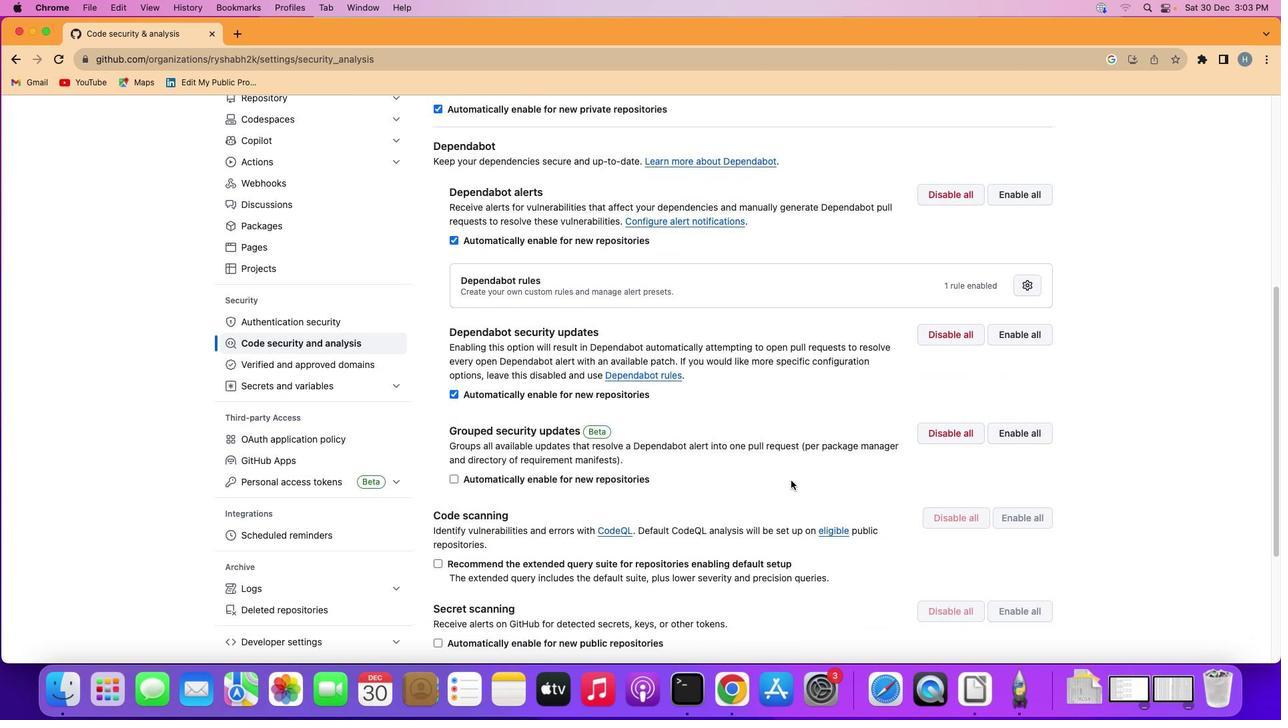 
Action: Mouse scrolled (790, 480) with delta (0, 0)
Screenshot: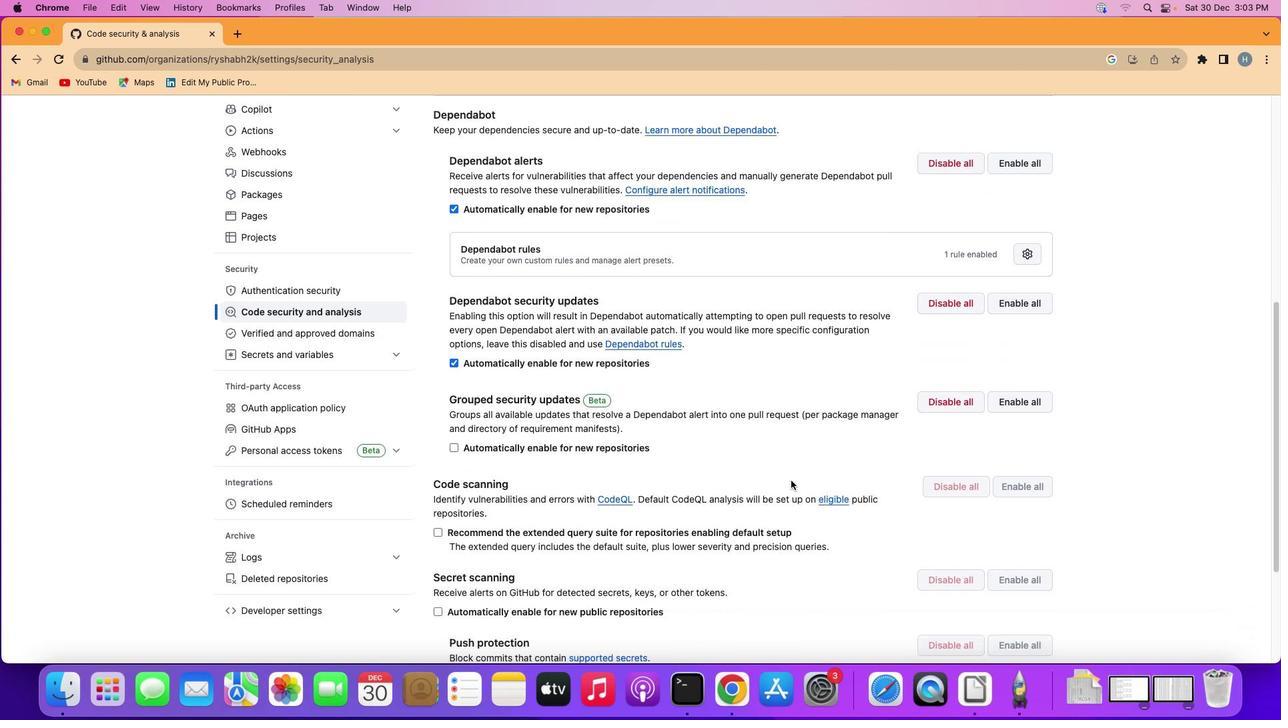 
Action: Mouse moved to (788, 481)
Screenshot: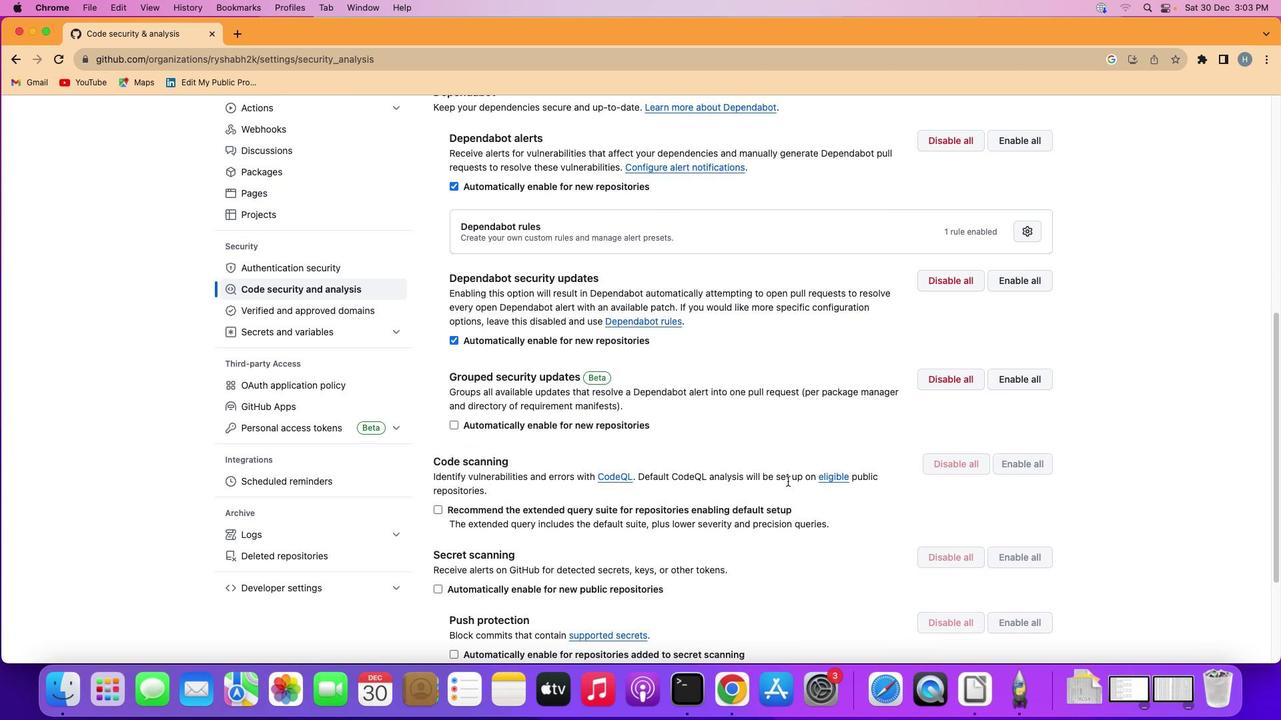 
Action: Mouse scrolled (788, 481) with delta (0, 0)
Screenshot: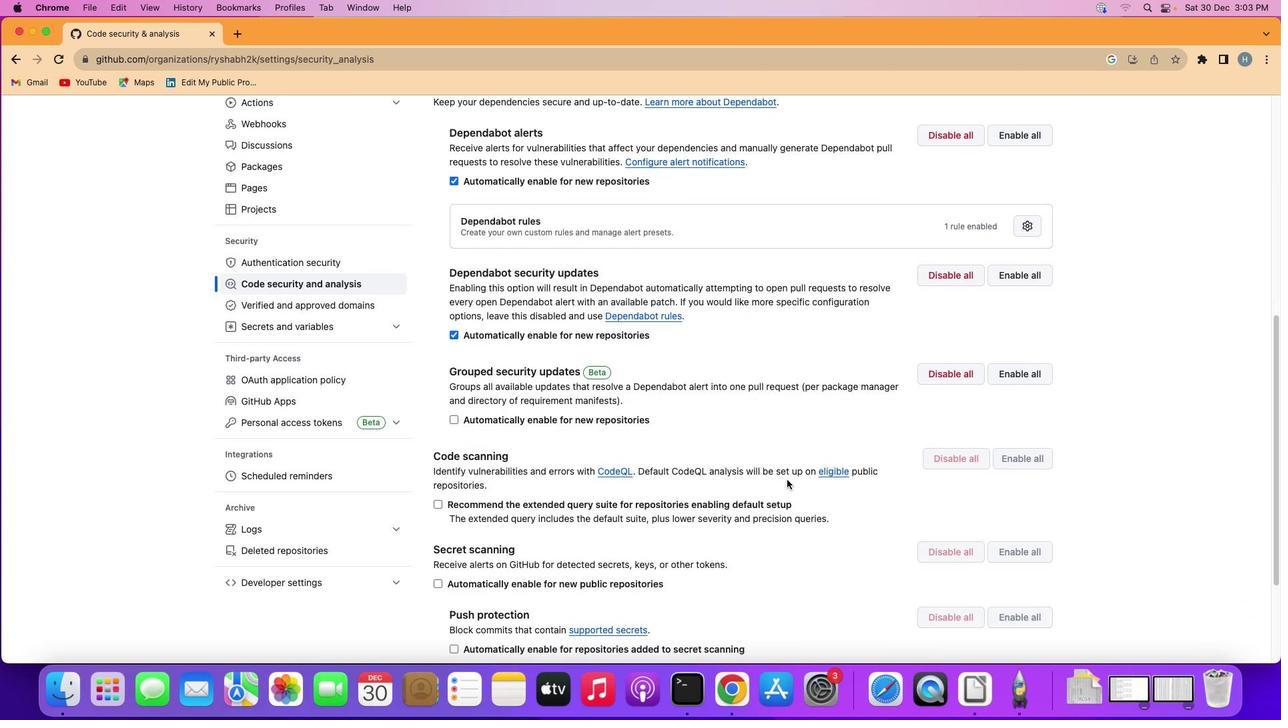 
Action: Mouse moved to (787, 481)
Screenshot: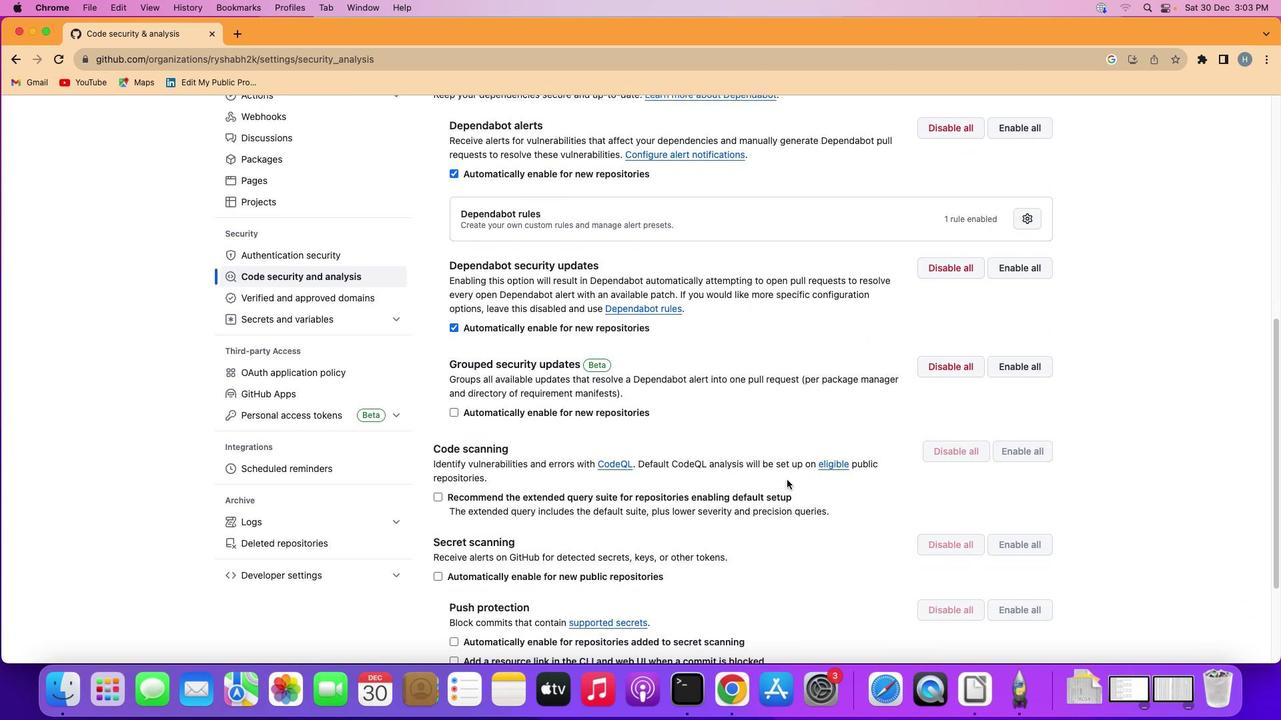 
Action: Mouse scrolled (787, 481) with delta (0, 0)
Screenshot: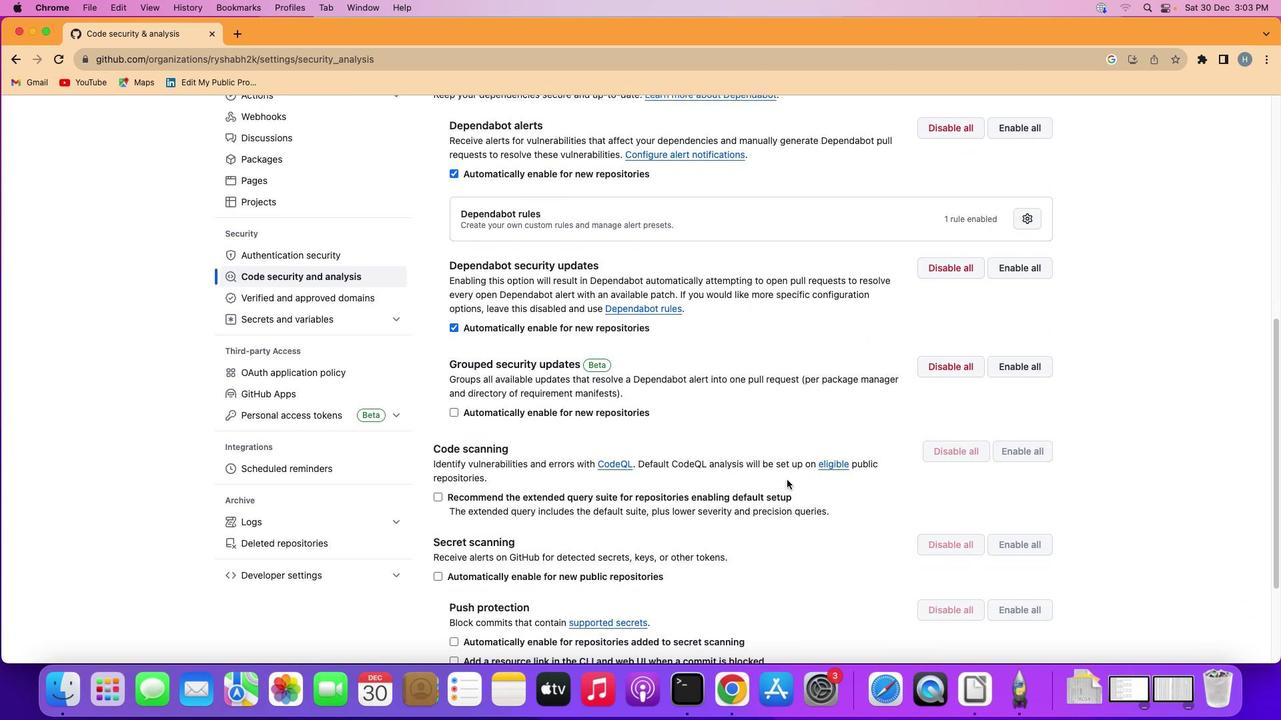 
Action: Mouse moved to (787, 480)
Screenshot: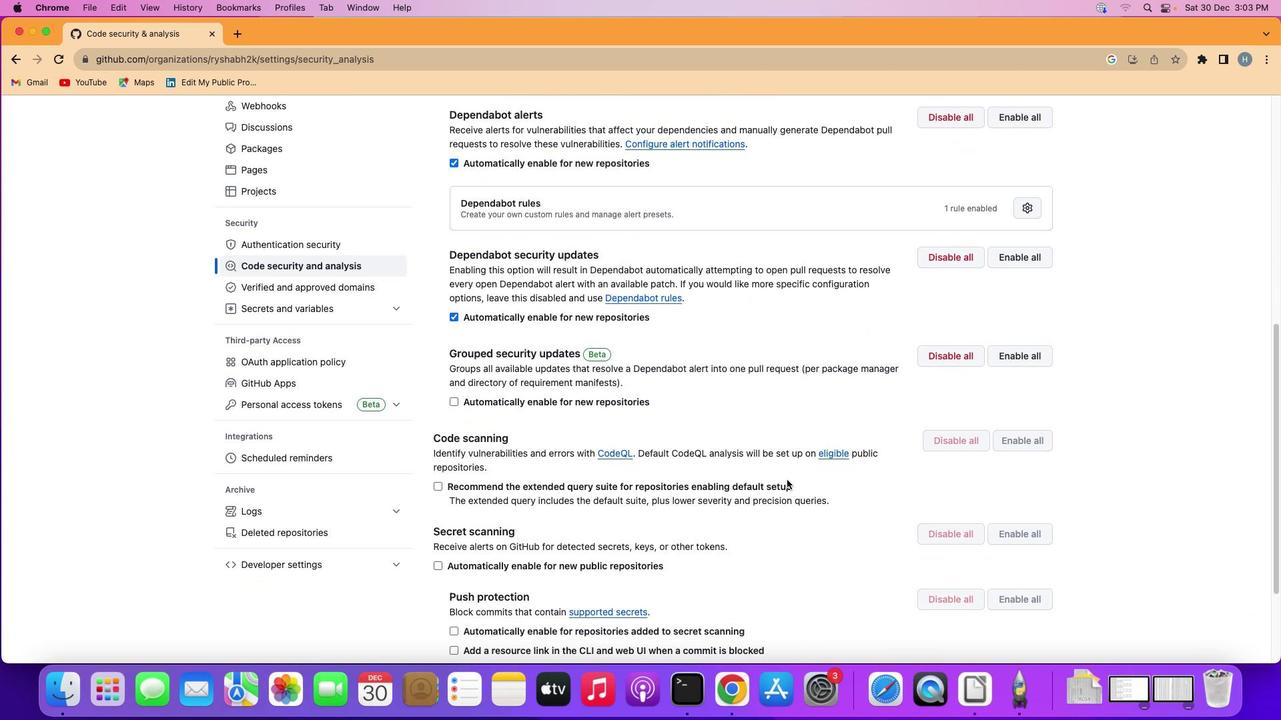 
Action: Mouse scrolled (787, 480) with delta (0, 0)
Screenshot: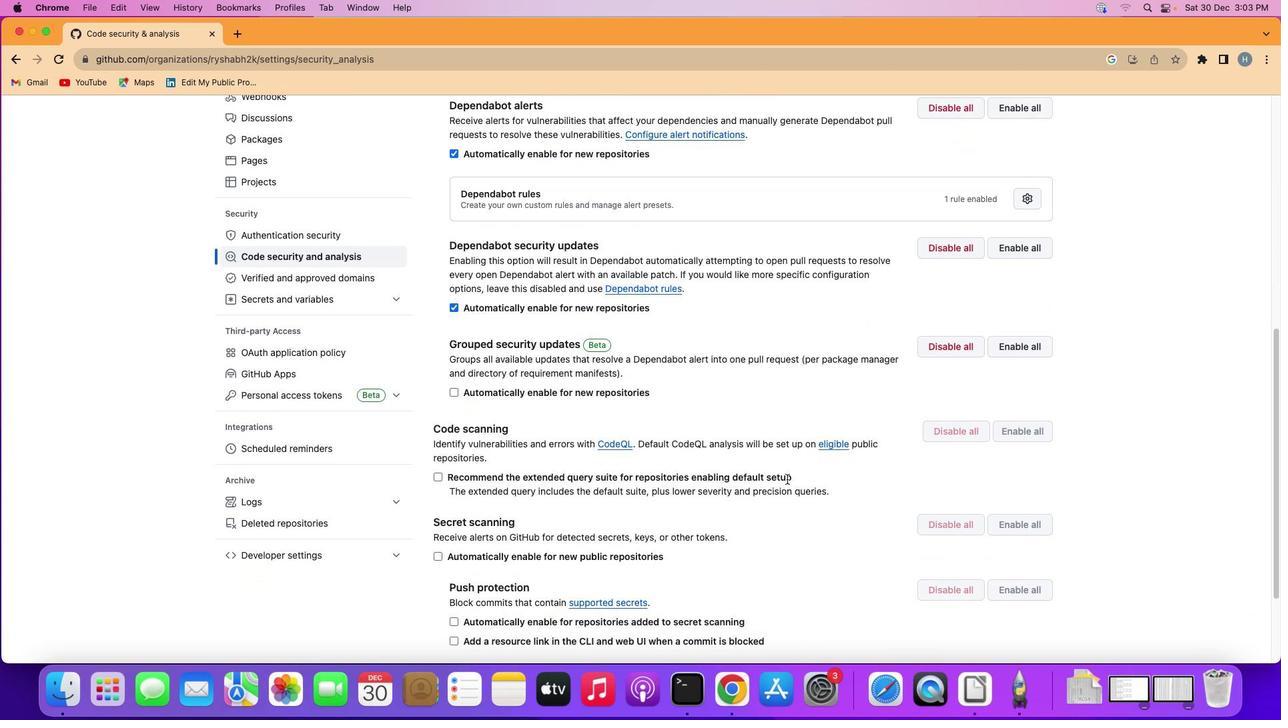 
Action: Mouse moved to (439, 463)
Screenshot: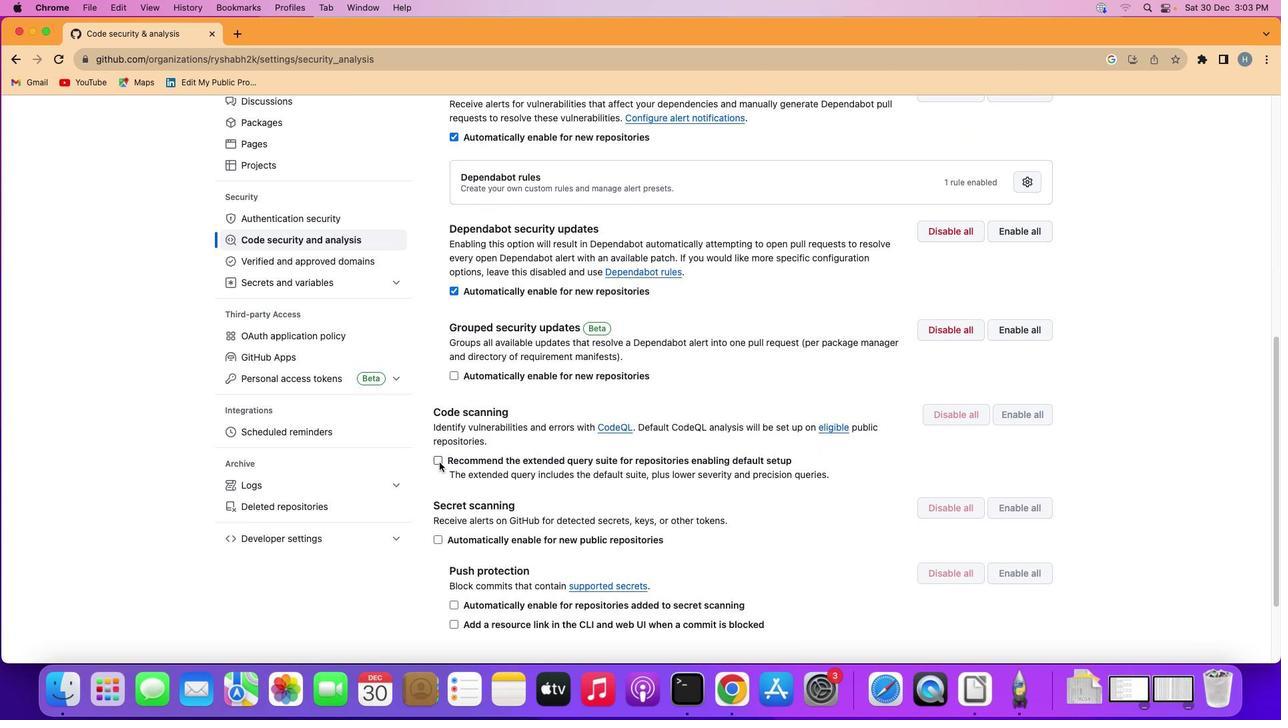 
Action: Mouse pressed left at (439, 463)
Screenshot: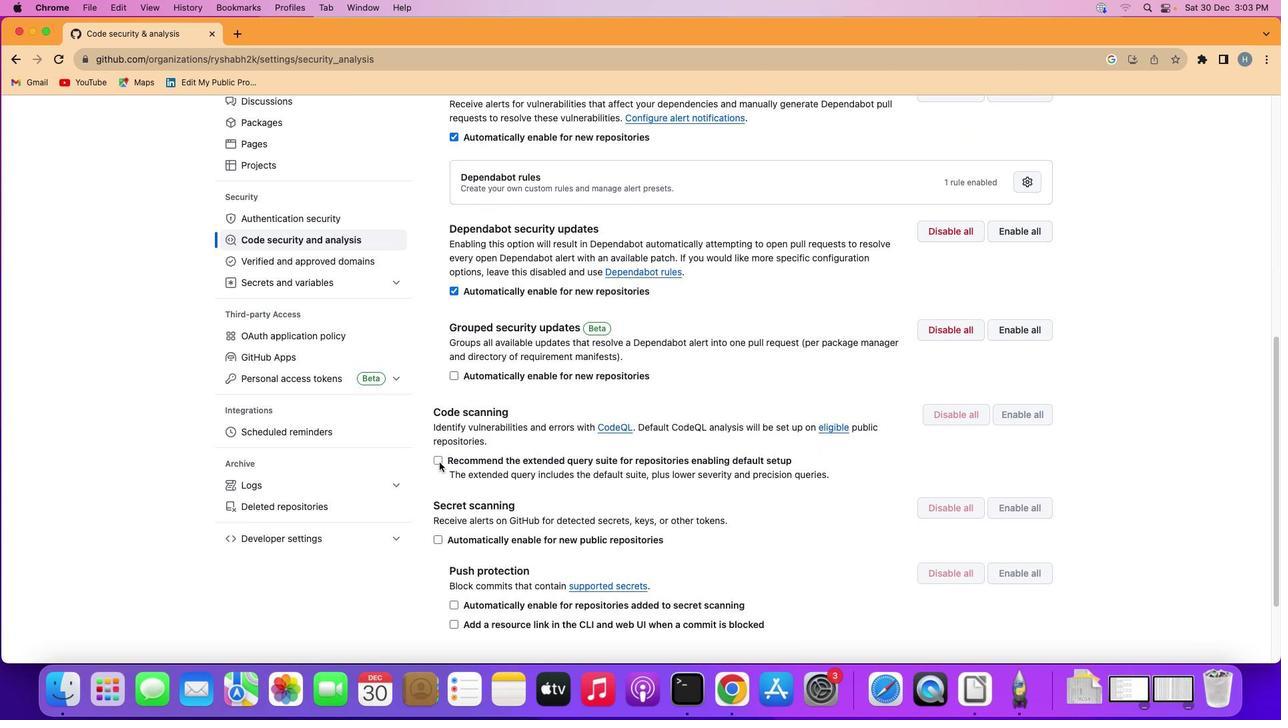 
